 Task: Search one way flight ticket for 2 adults, 4 children and 1 infant on lap in business from Peoria: General Downing-peoria International Airport to Springfield: Abraham Lincoln Capital Airport on 5-2-2023. Choice of flights is Frontier. Number of bags: 2 carry on bags and 7 checked bags. Price is upto 40000. Outbound departure time preference is 12:15.
Action: Mouse moved to (338, 290)
Screenshot: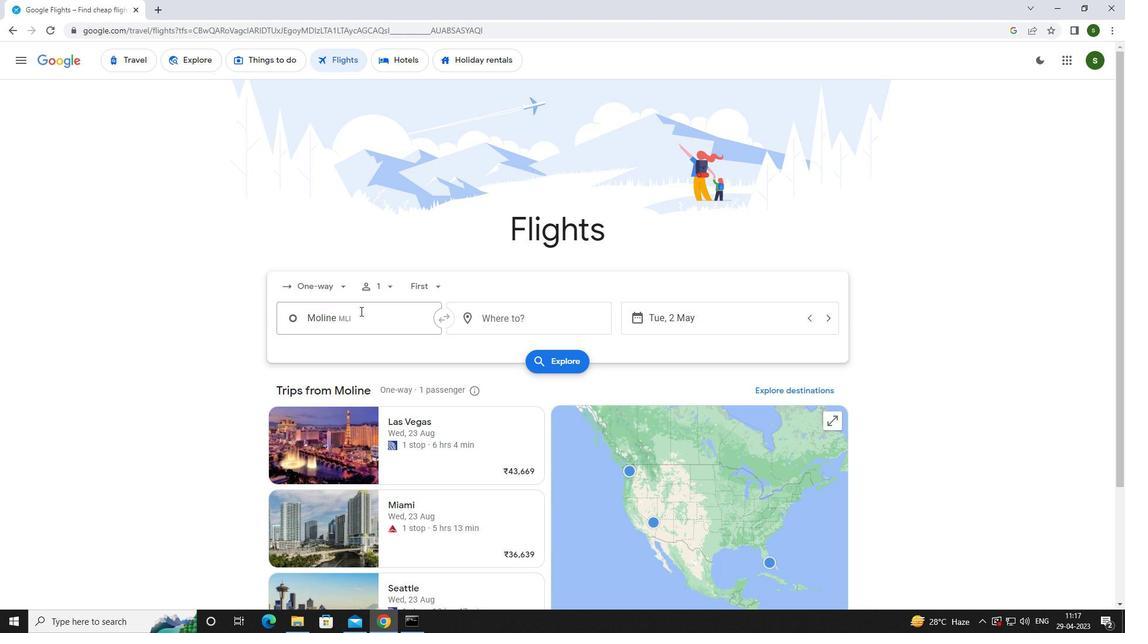 
Action: Mouse pressed left at (338, 290)
Screenshot: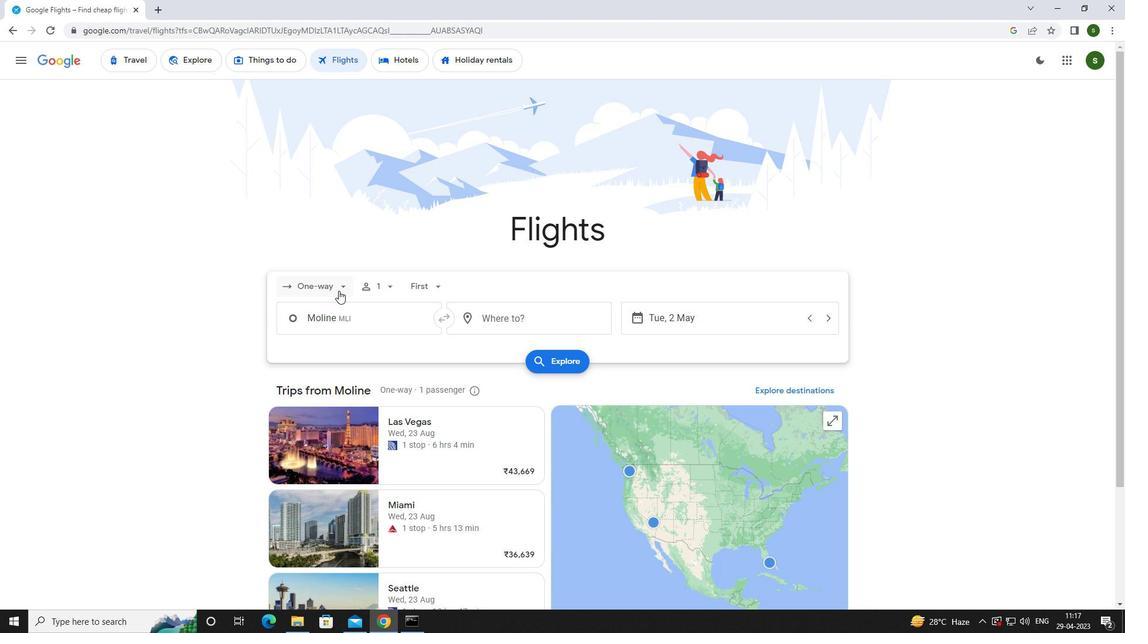 
Action: Mouse moved to (333, 334)
Screenshot: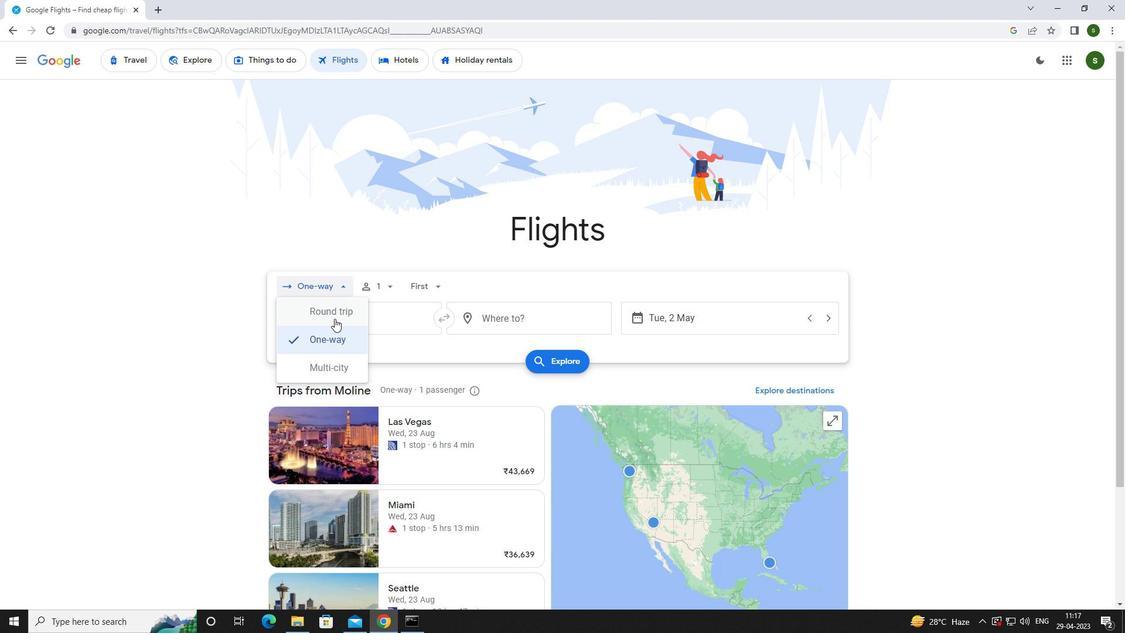
Action: Mouse pressed left at (333, 334)
Screenshot: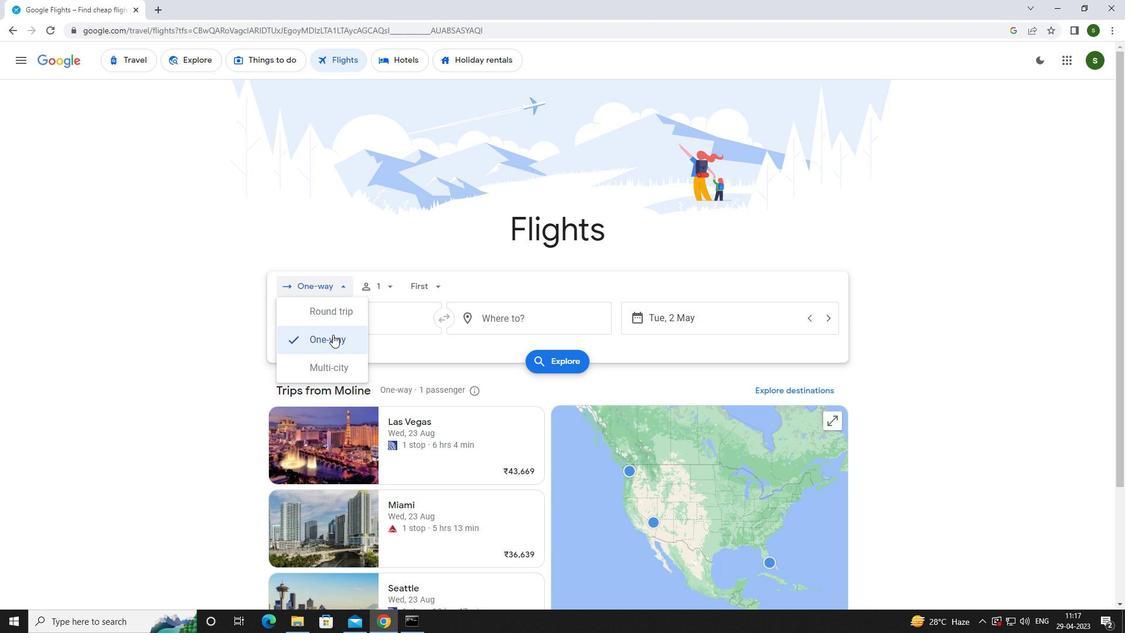 
Action: Mouse moved to (378, 284)
Screenshot: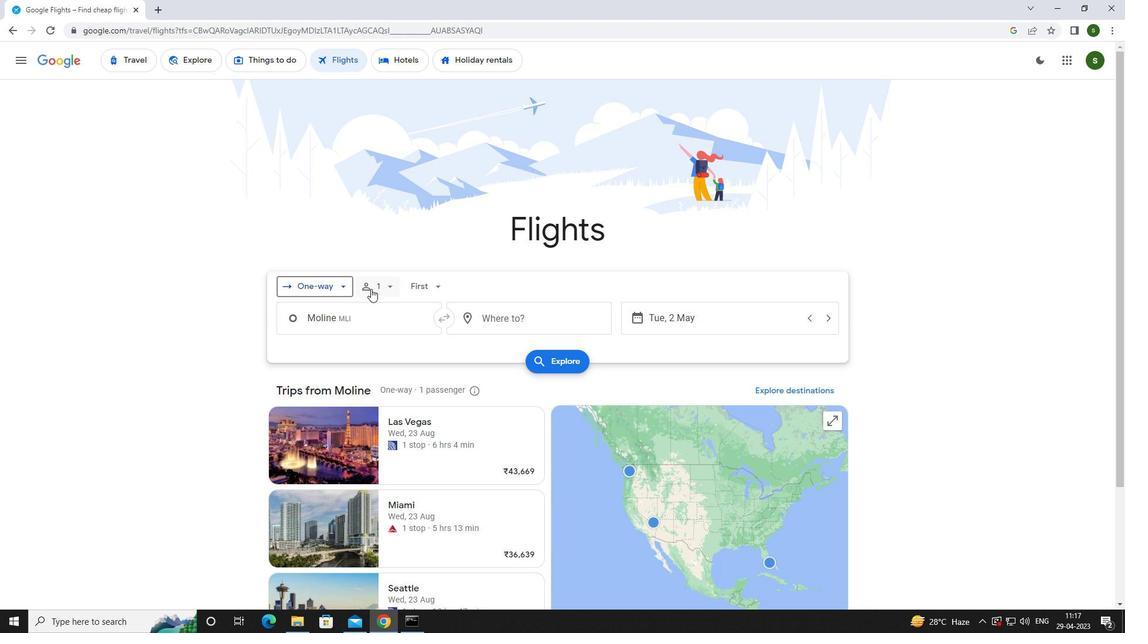 
Action: Mouse pressed left at (378, 284)
Screenshot: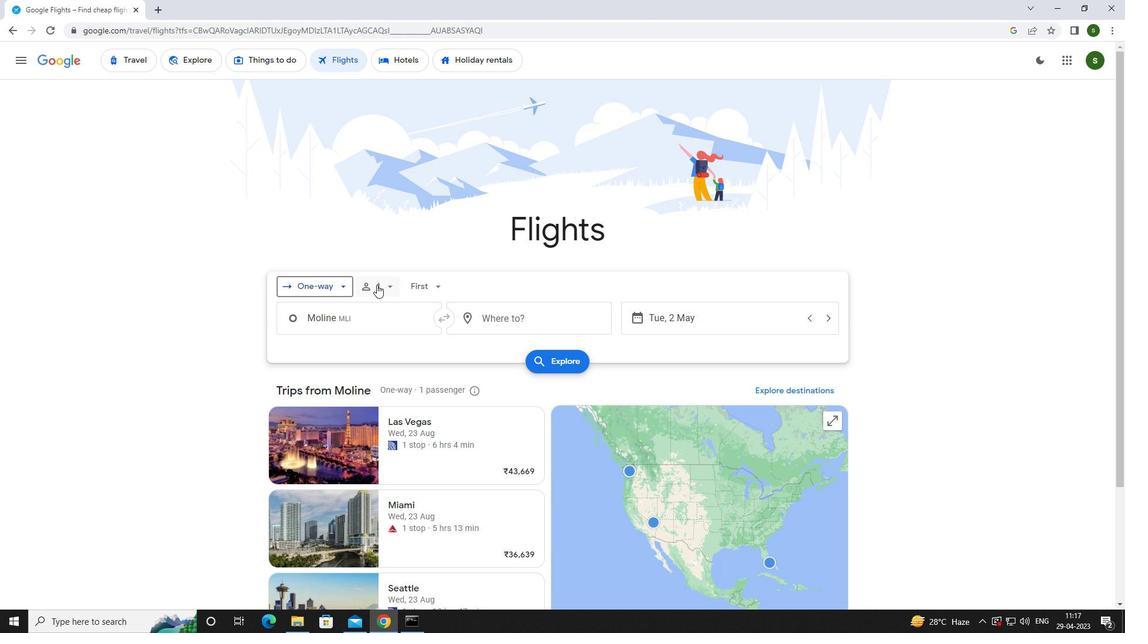
Action: Mouse moved to (480, 313)
Screenshot: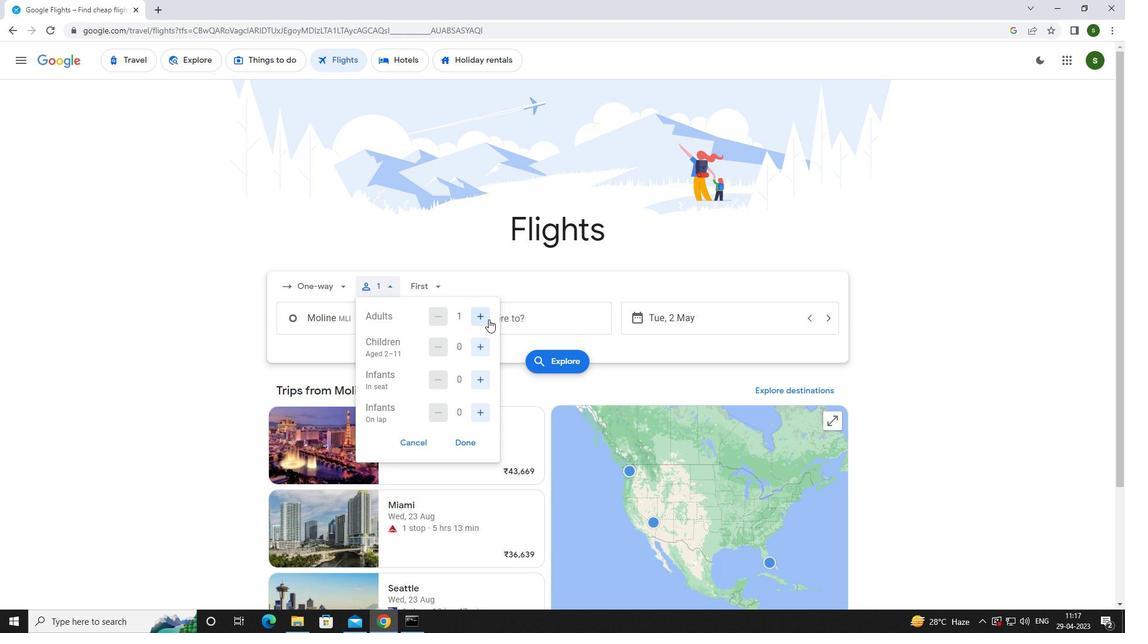 
Action: Mouse pressed left at (480, 313)
Screenshot: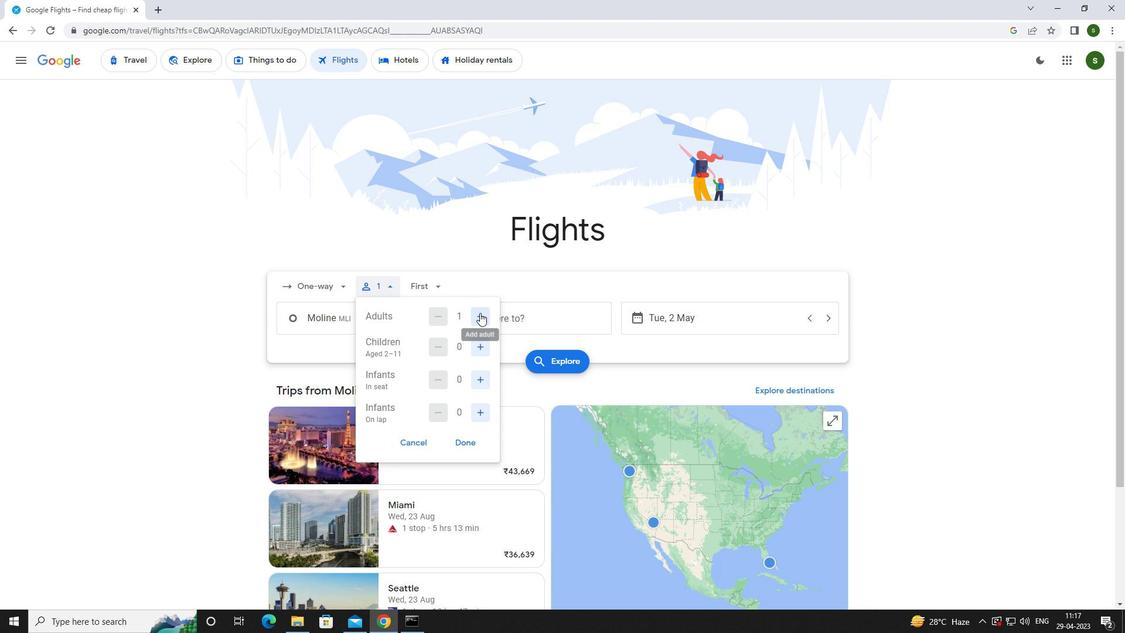 
Action: Mouse moved to (480, 345)
Screenshot: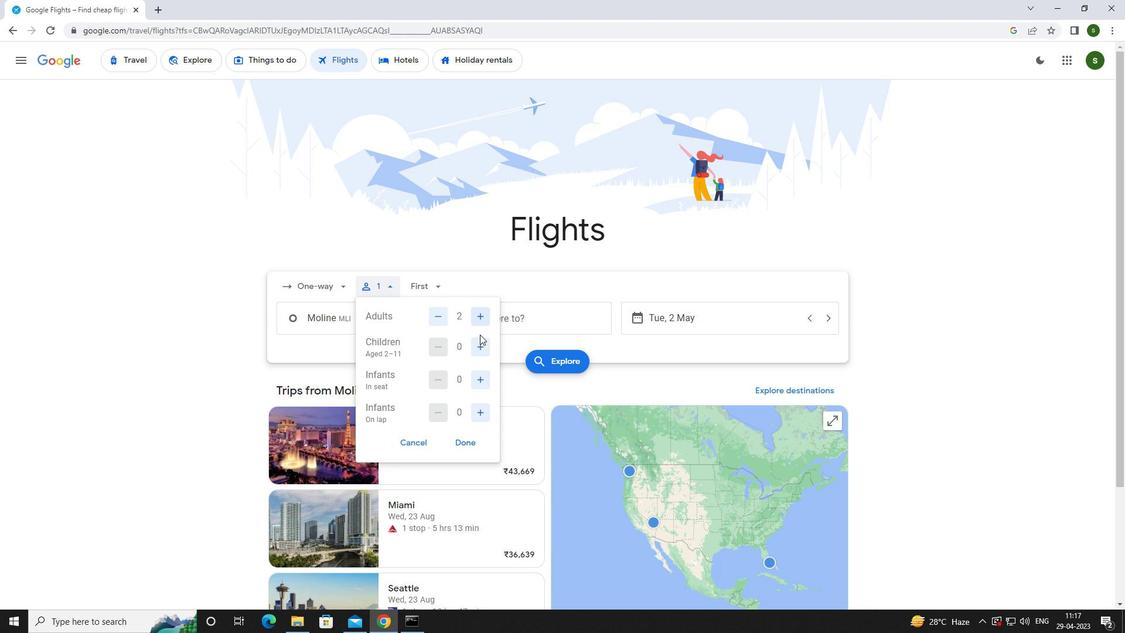 
Action: Mouse pressed left at (480, 345)
Screenshot: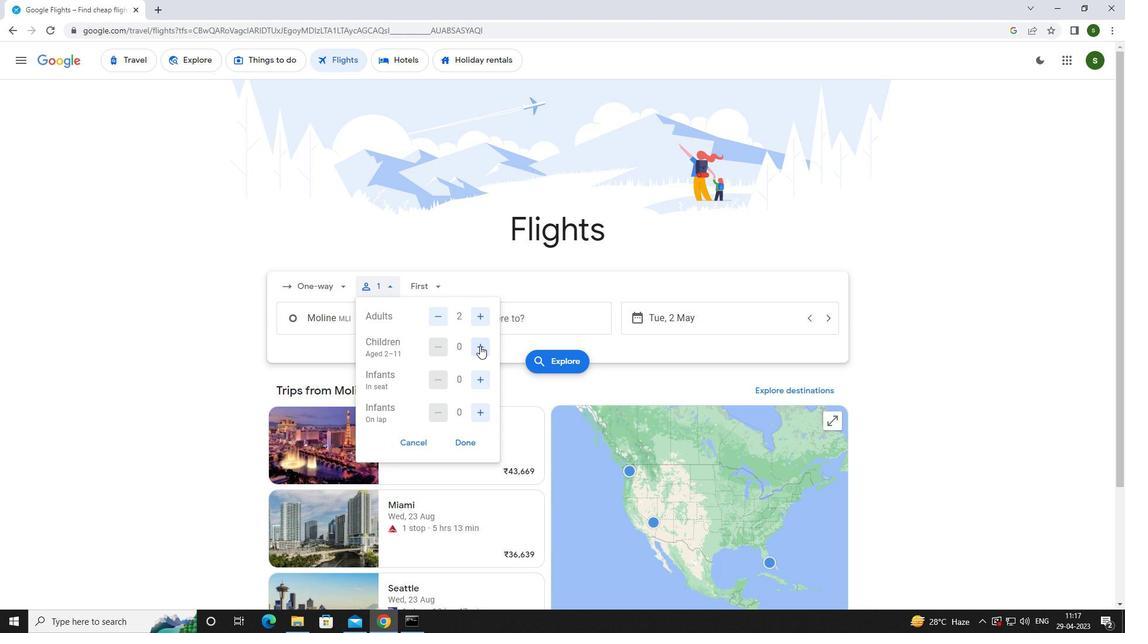 
Action: Mouse pressed left at (480, 345)
Screenshot: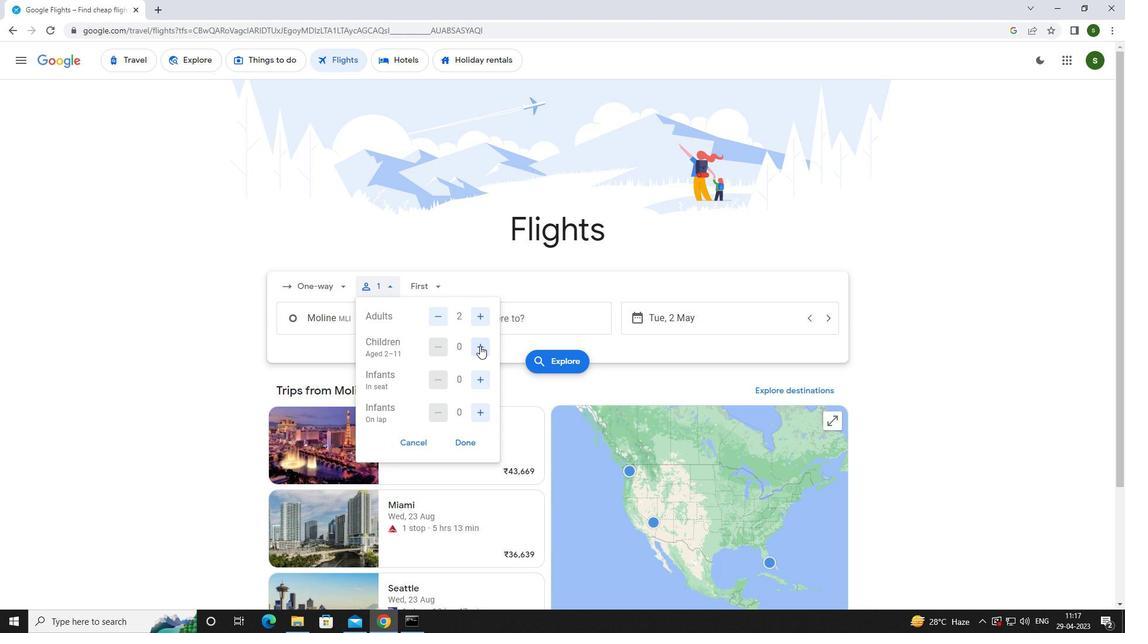 
Action: Mouse pressed left at (480, 345)
Screenshot: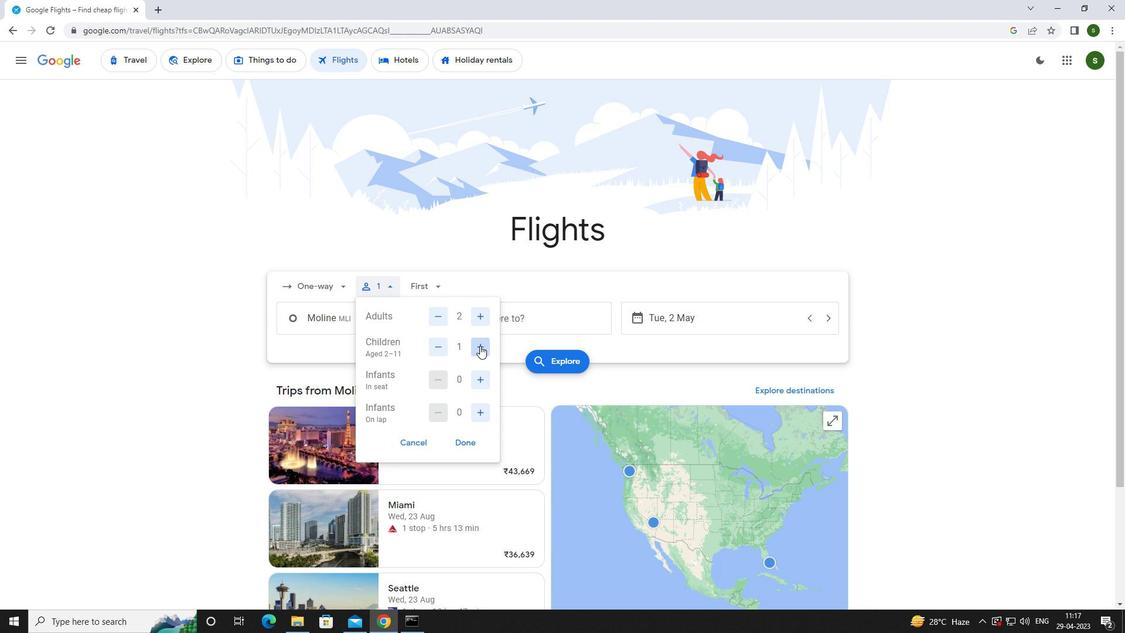
Action: Mouse pressed left at (480, 345)
Screenshot: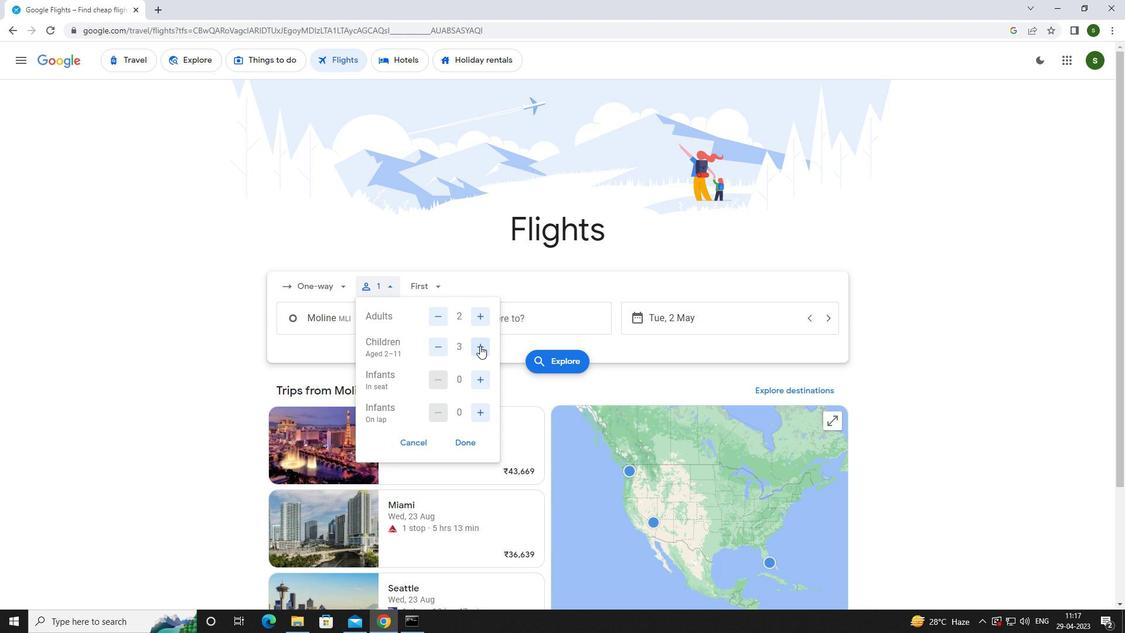 
Action: Mouse moved to (483, 410)
Screenshot: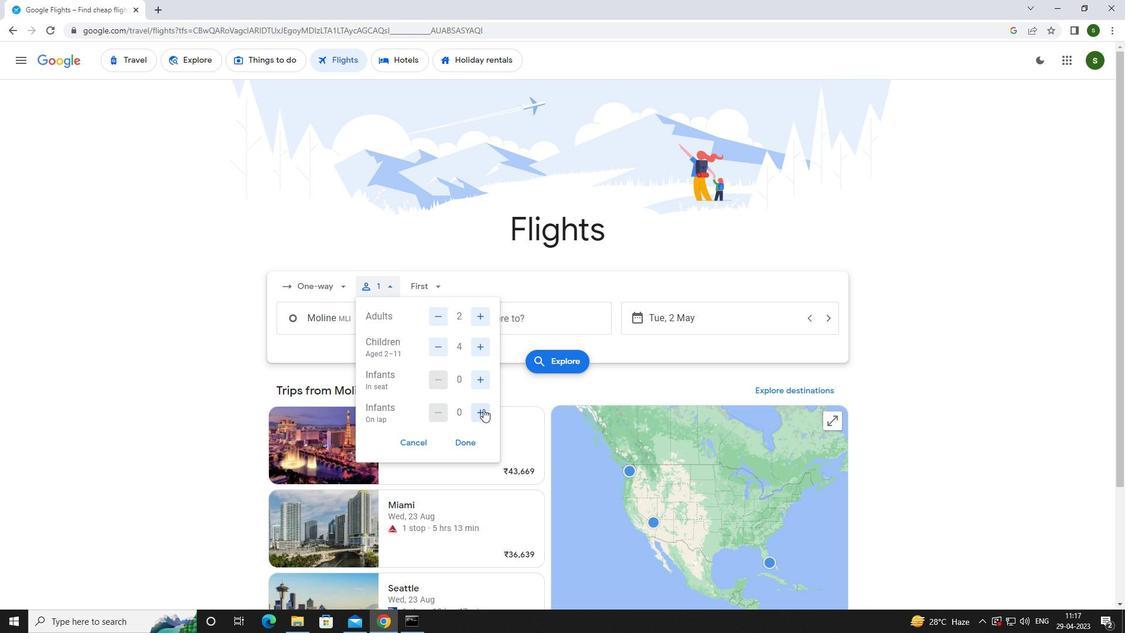 
Action: Mouse pressed left at (483, 410)
Screenshot: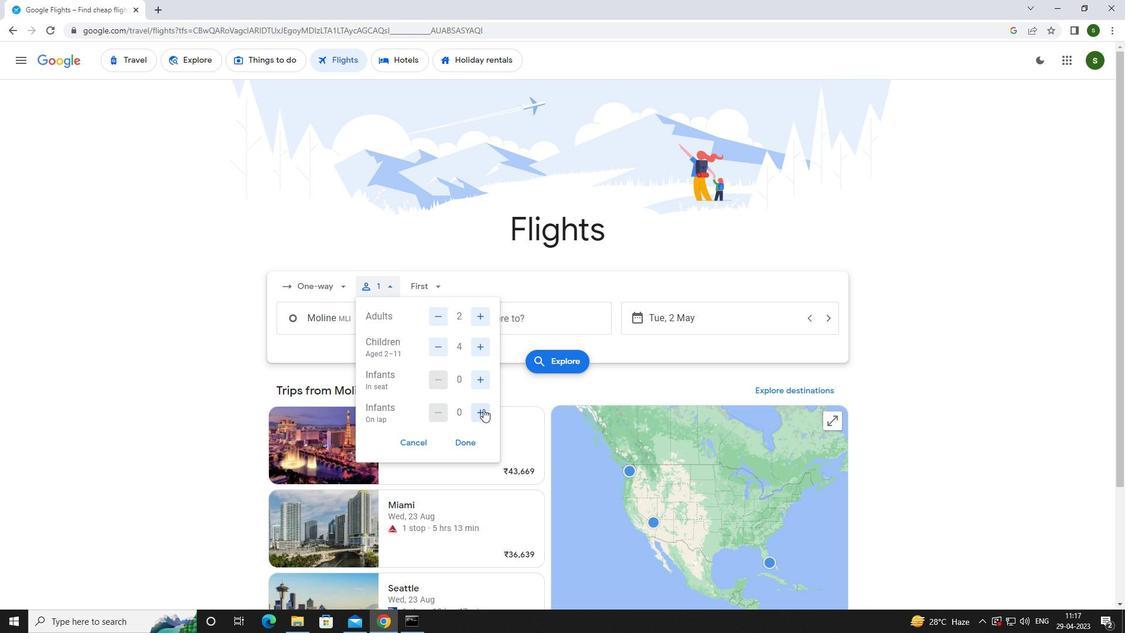 
Action: Mouse moved to (440, 287)
Screenshot: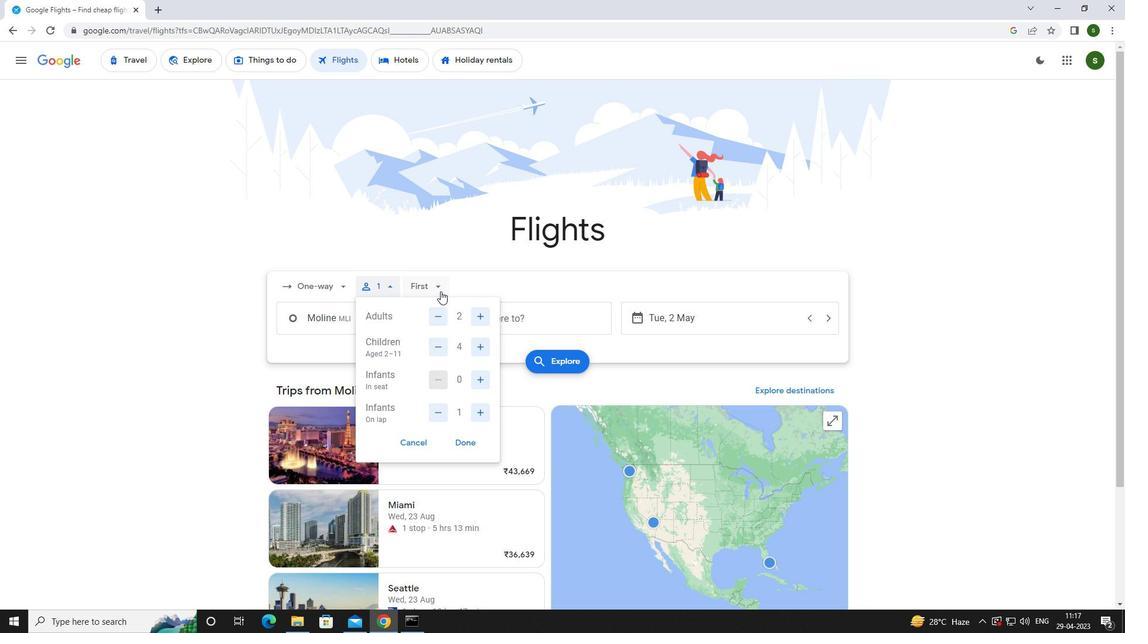 
Action: Mouse pressed left at (440, 287)
Screenshot: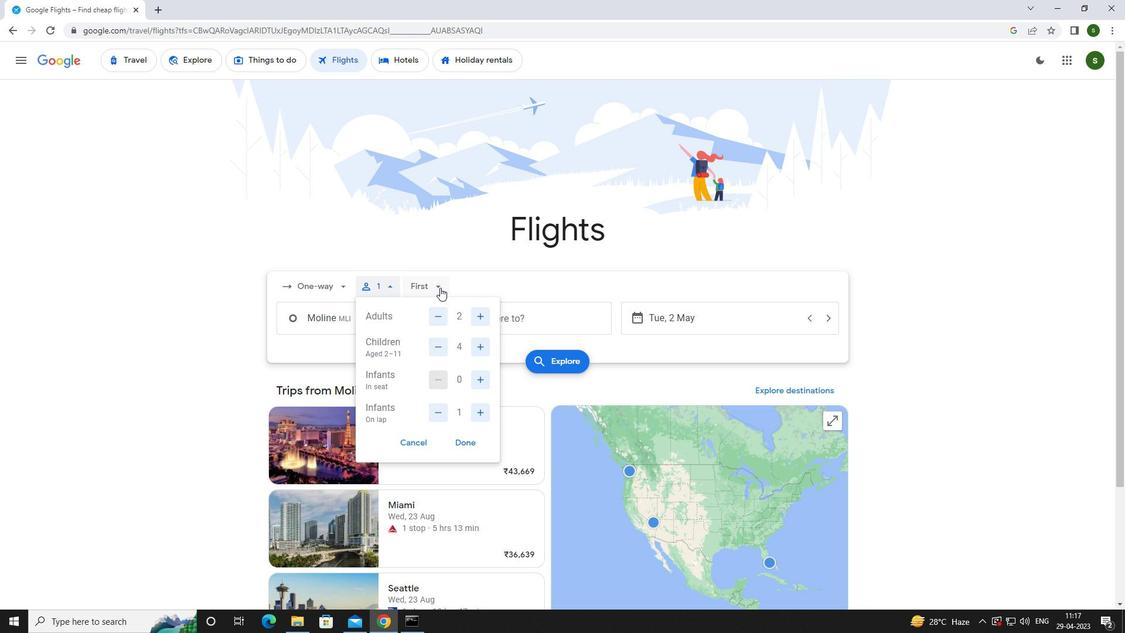 
Action: Mouse moved to (459, 368)
Screenshot: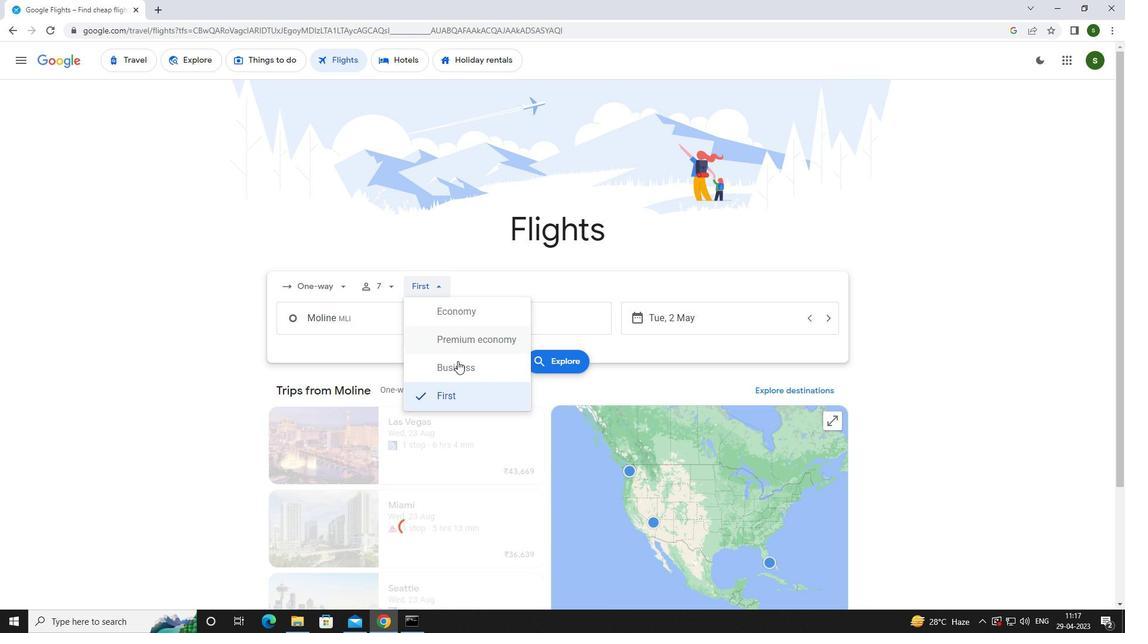 
Action: Mouse pressed left at (459, 368)
Screenshot: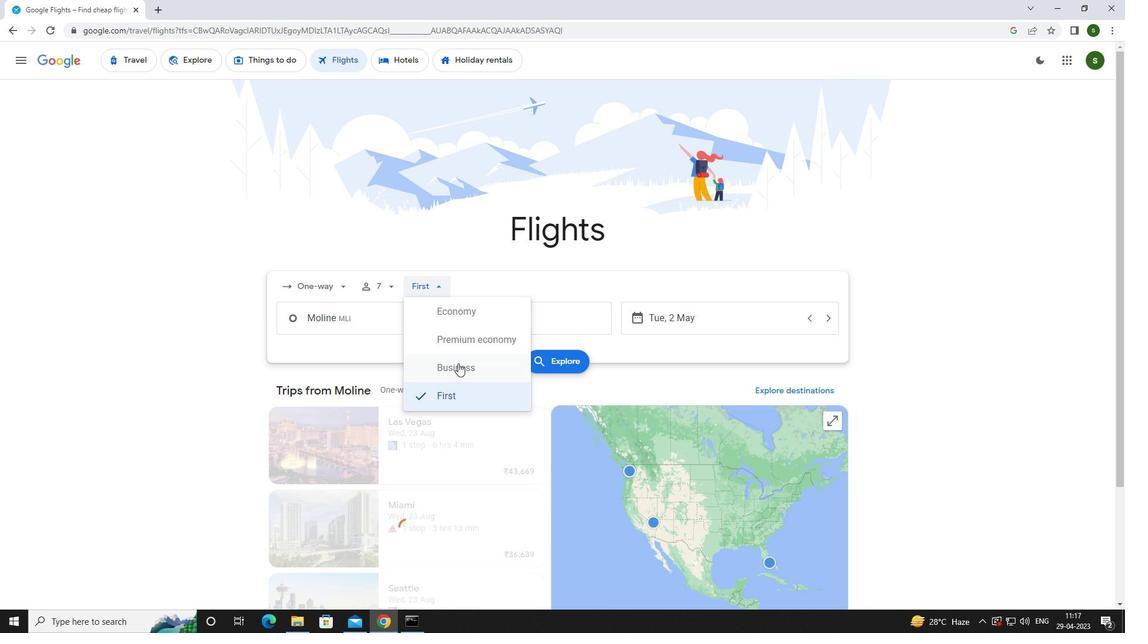
Action: Mouse moved to (394, 317)
Screenshot: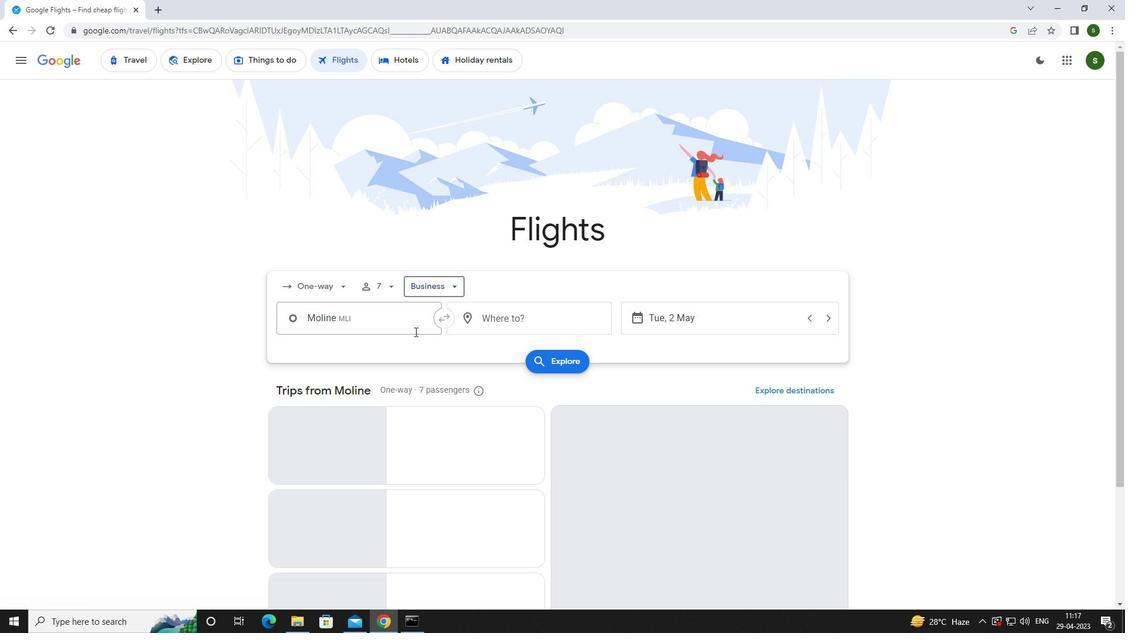 
Action: Mouse pressed left at (394, 317)
Screenshot: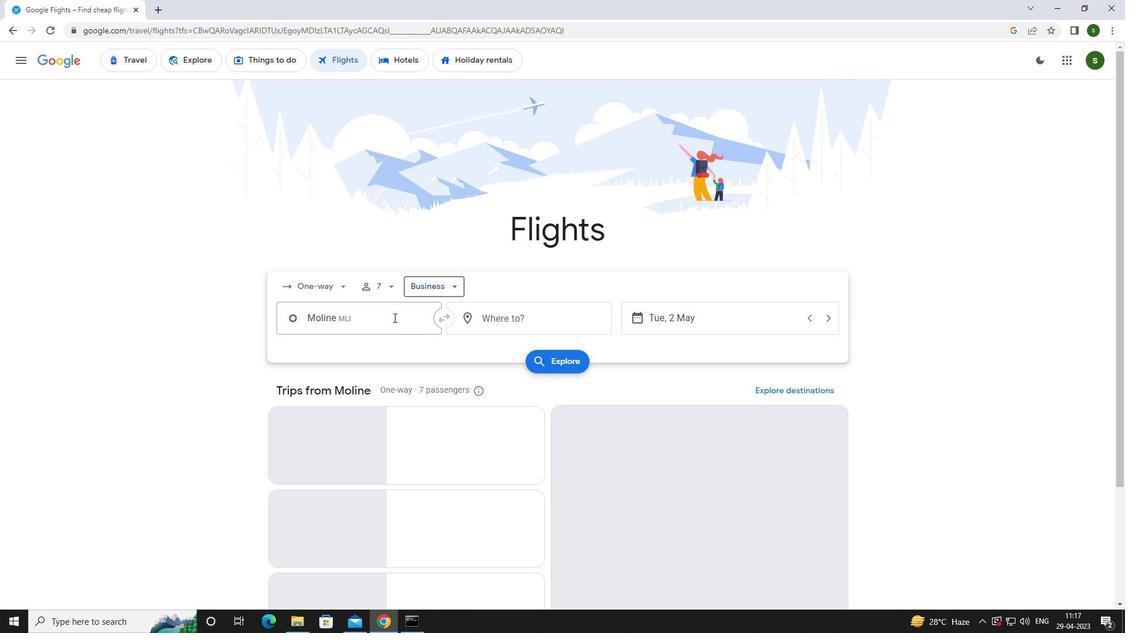 
Action: Mouse moved to (394, 317)
Screenshot: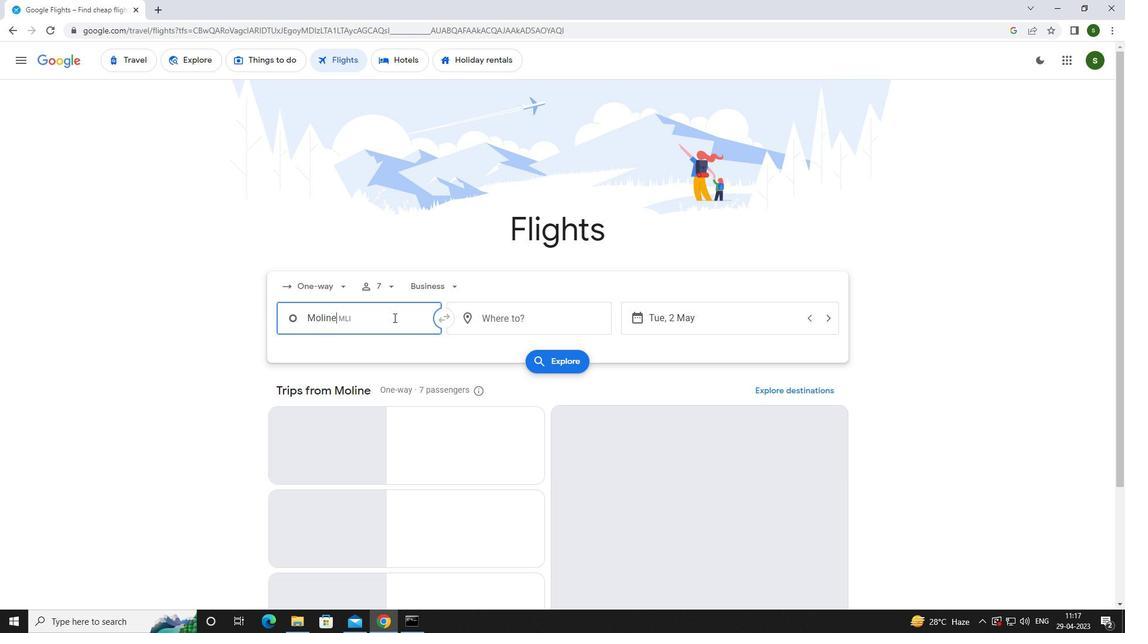 
Action: Key pressed p<Key.caps_lock>eoria
Screenshot: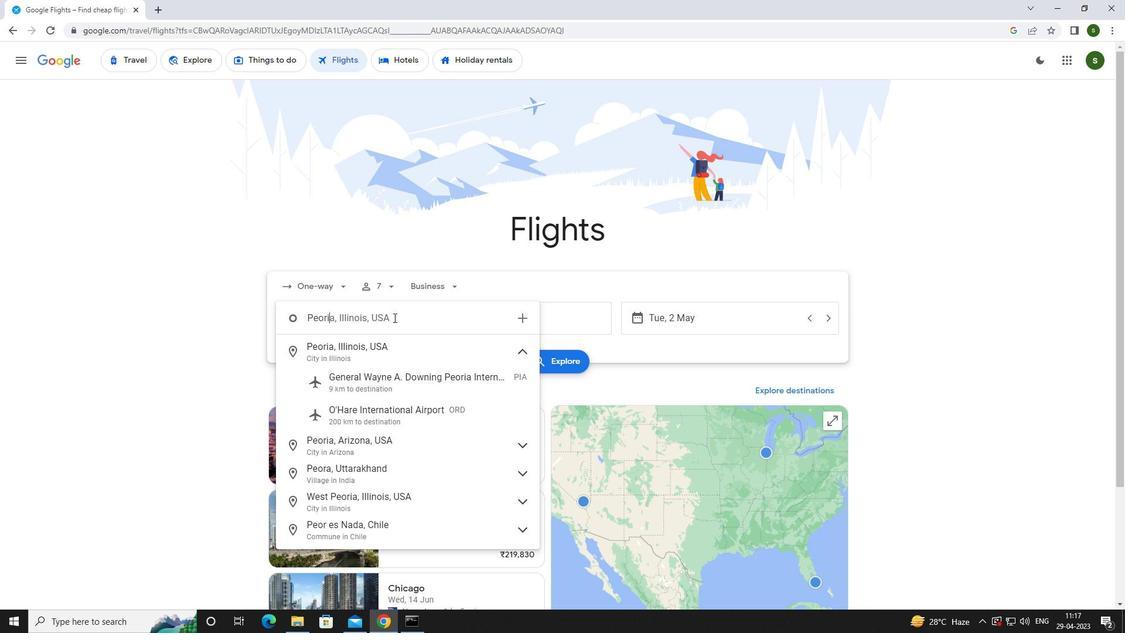 
Action: Mouse moved to (392, 379)
Screenshot: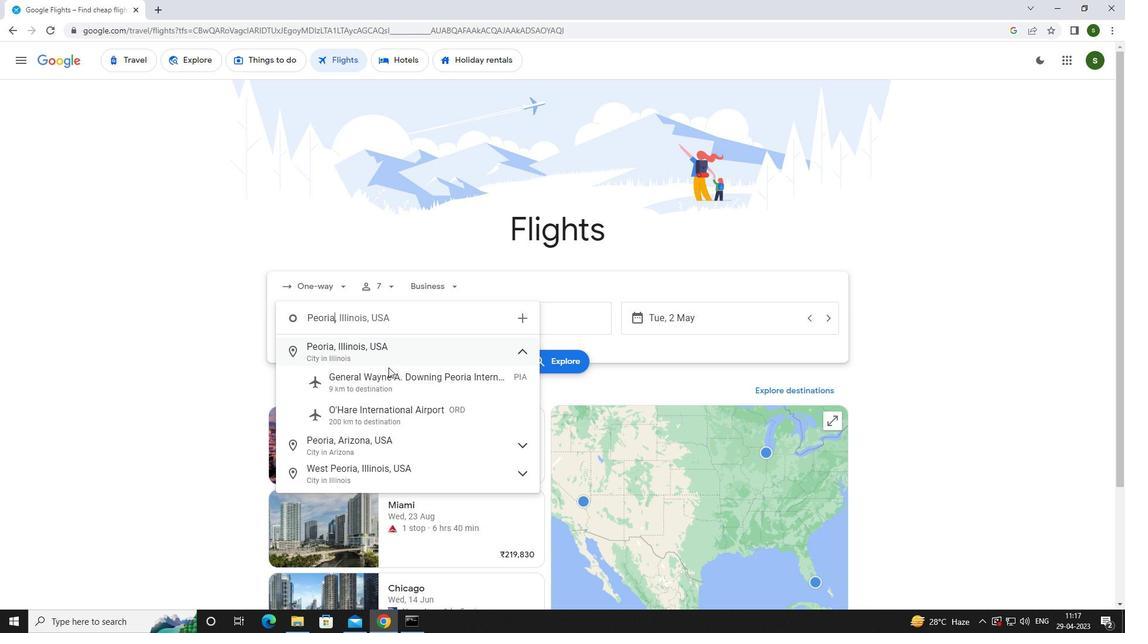 
Action: Mouse pressed left at (392, 379)
Screenshot: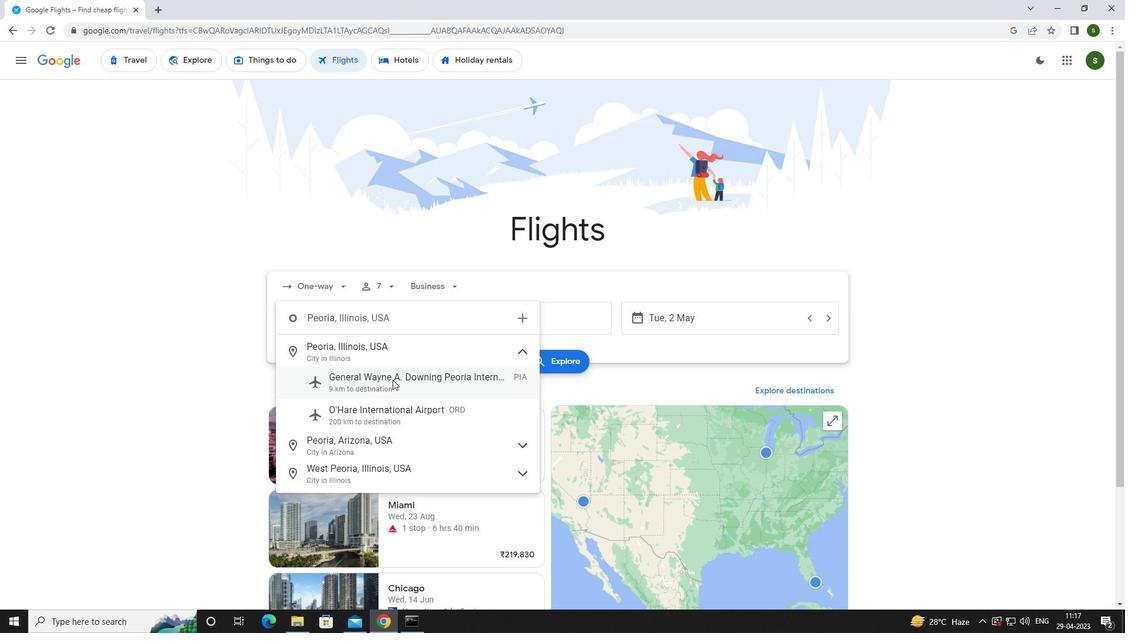 
Action: Mouse moved to (479, 315)
Screenshot: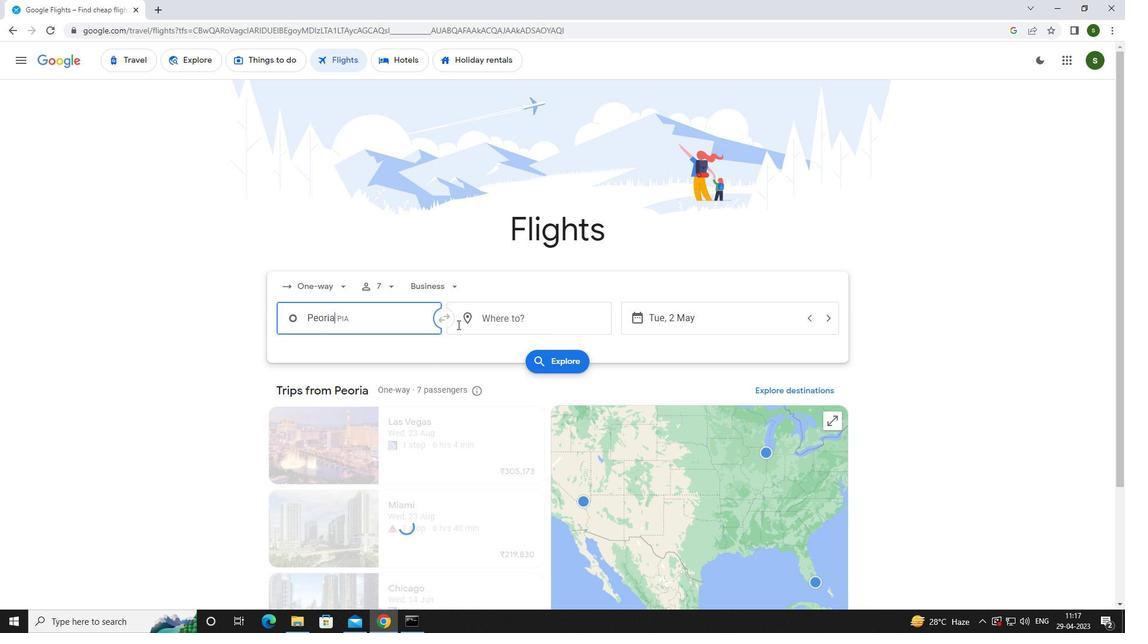 
Action: Mouse pressed left at (479, 315)
Screenshot: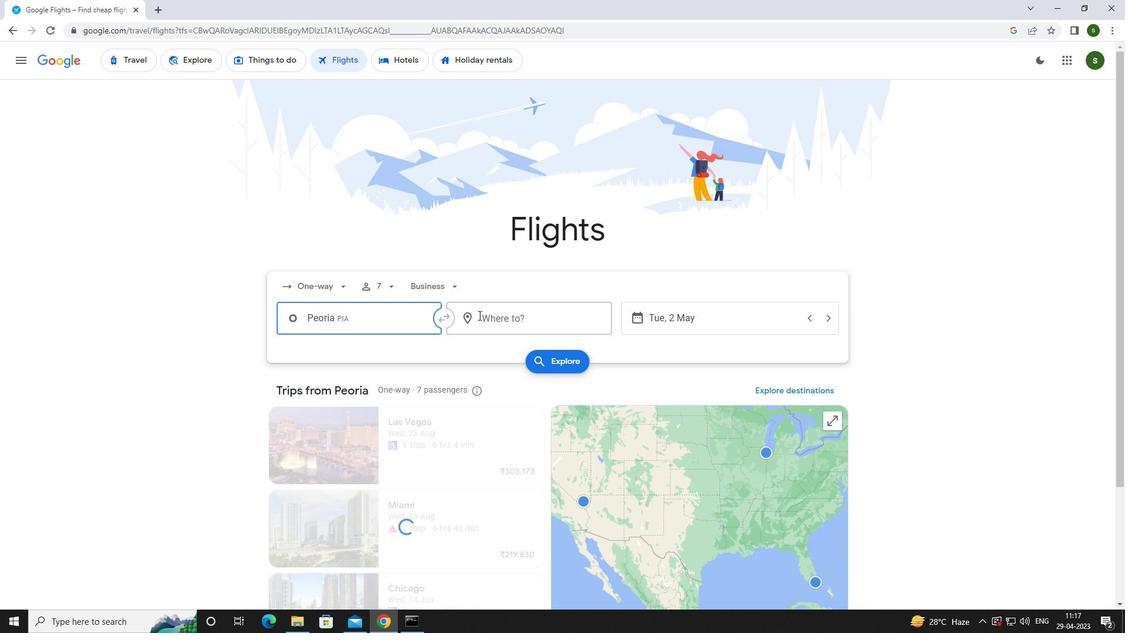 
Action: Key pressed <Key.caps_lock>s<Key.caps_lock>pringfiels
Screenshot: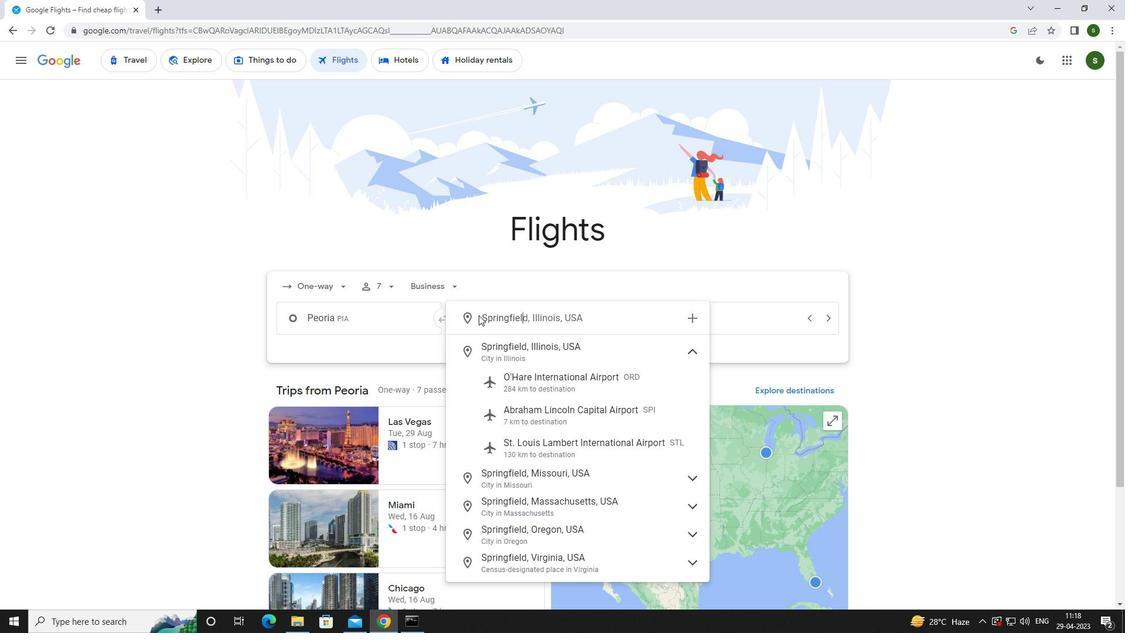 
Action: Mouse moved to (596, 405)
Screenshot: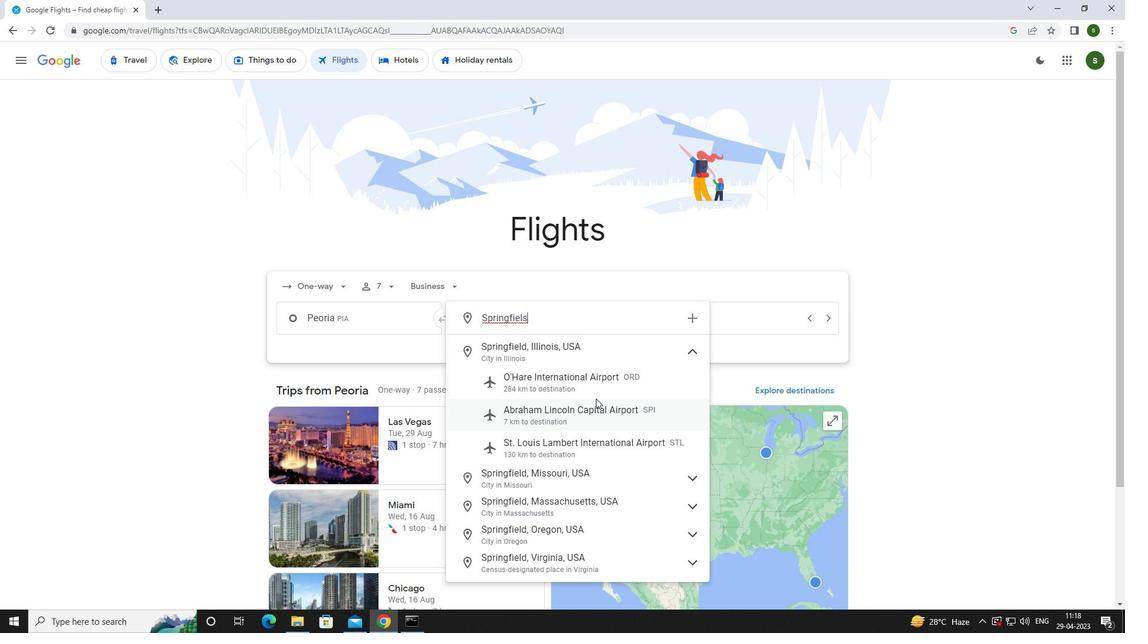 
Action: Mouse pressed left at (596, 405)
Screenshot: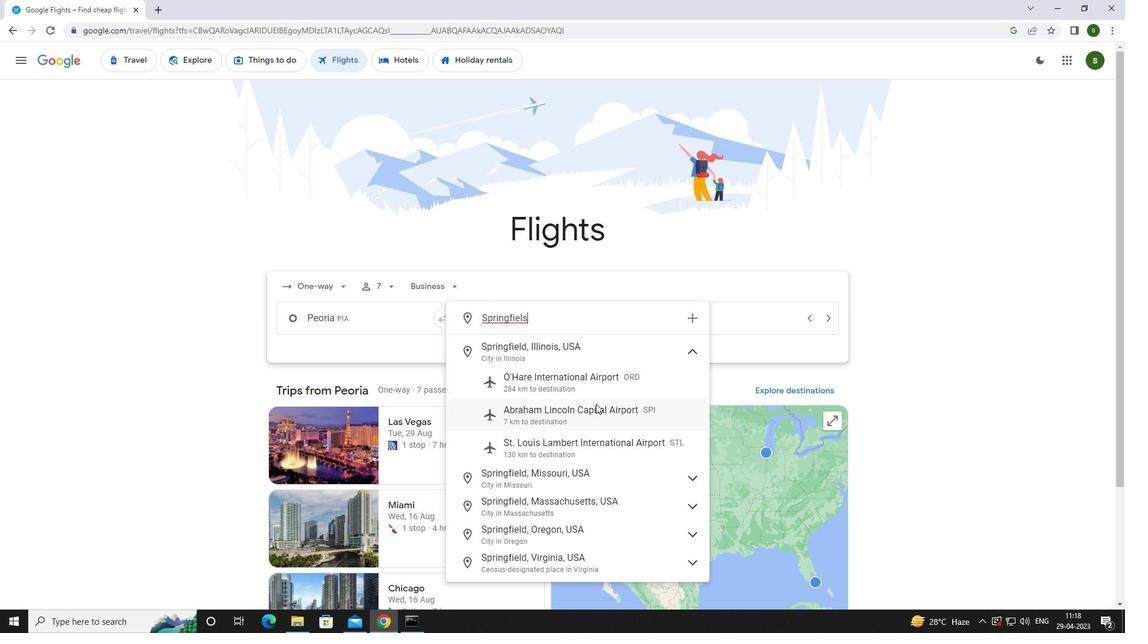 
Action: Mouse moved to (701, 321)
Screenshot: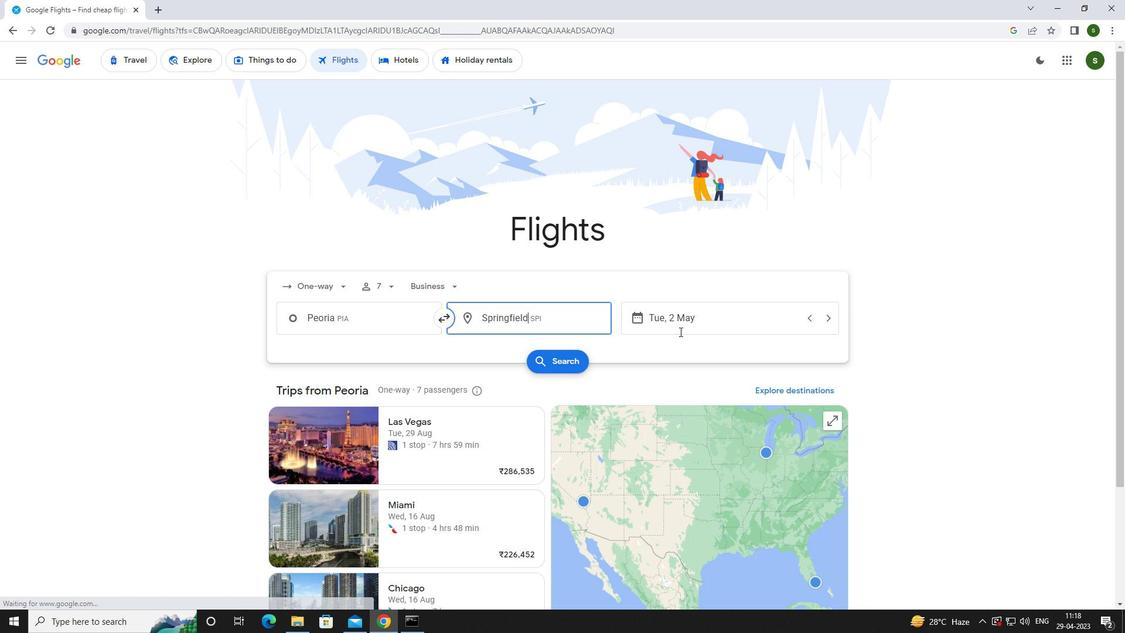 
Action: Mouse pressed left at (701, 321)
Screenshot: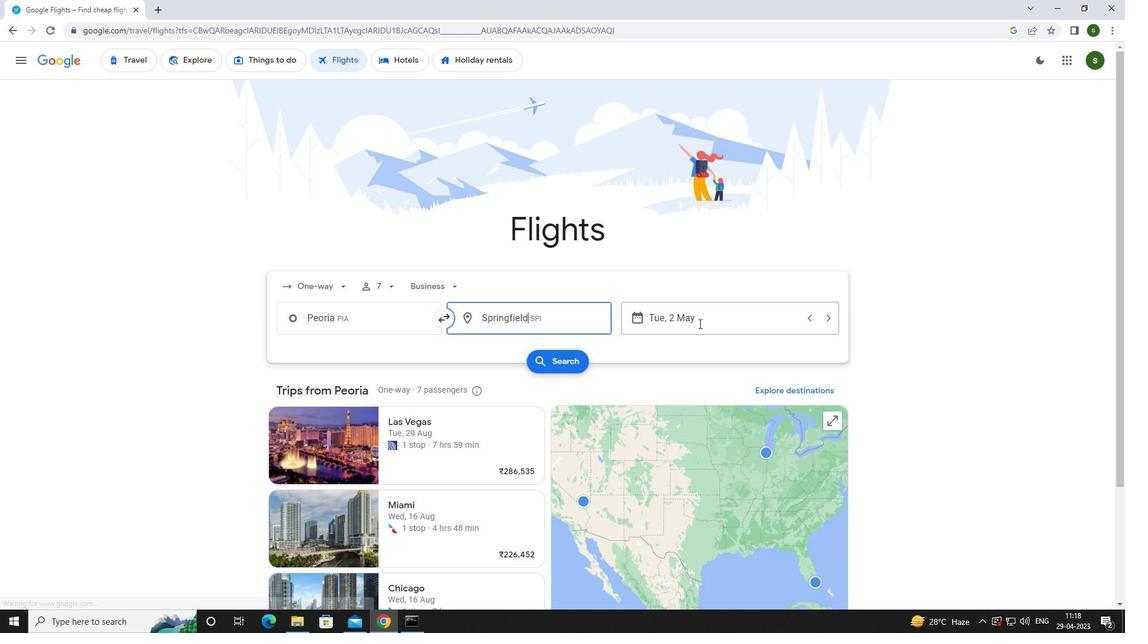 
Action: Mouse moved to (697, 399)
Screenshot: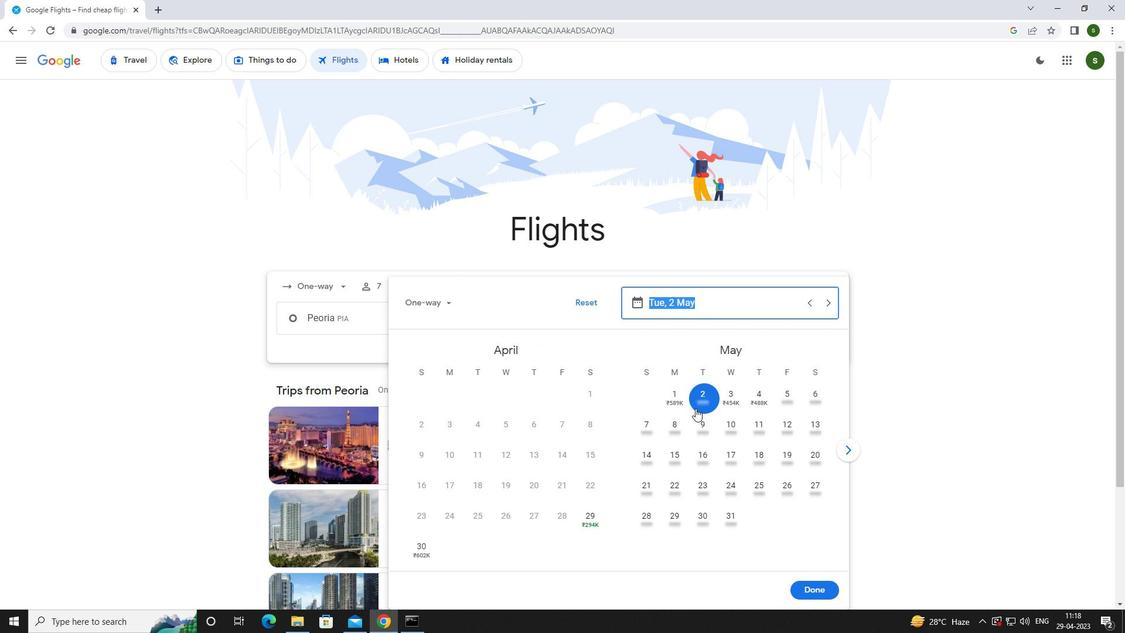 
Action: Mouse pressed left at (697, 399)
Screenshot: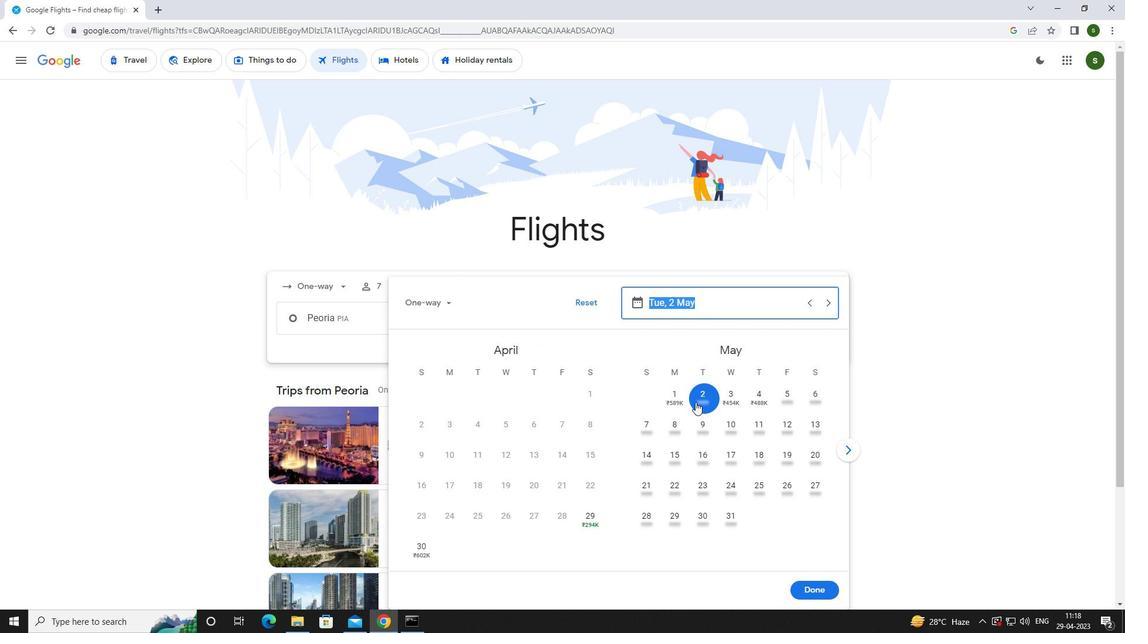 
Action: Mouse moved to (815, 589)
Screenshot: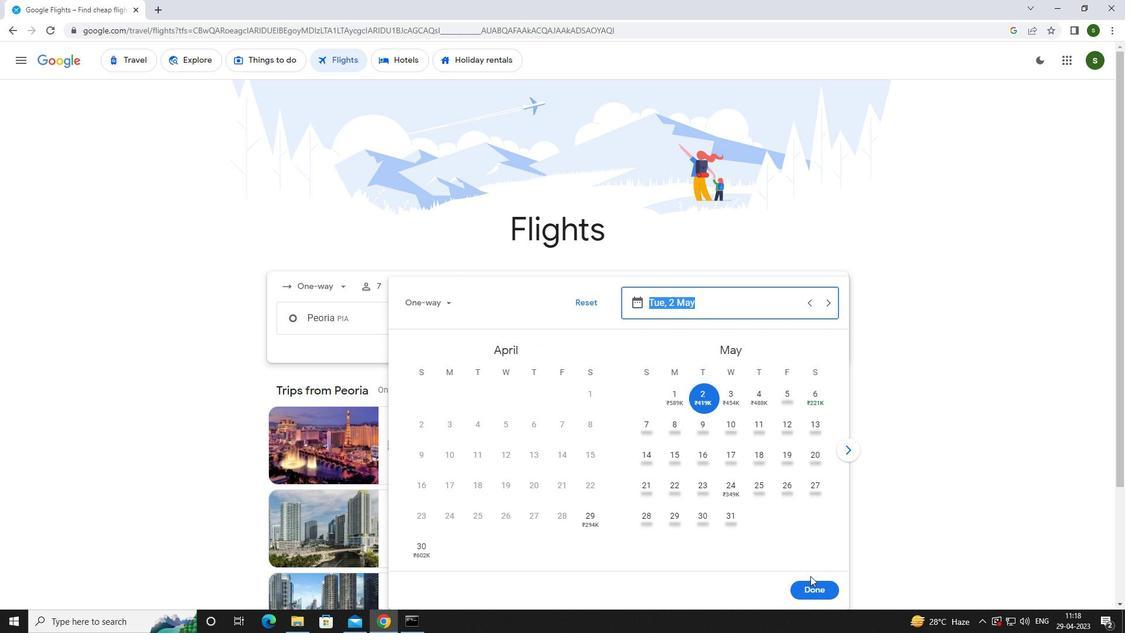 
Action: Mouse pressed left at (815, 589)
Screenshot: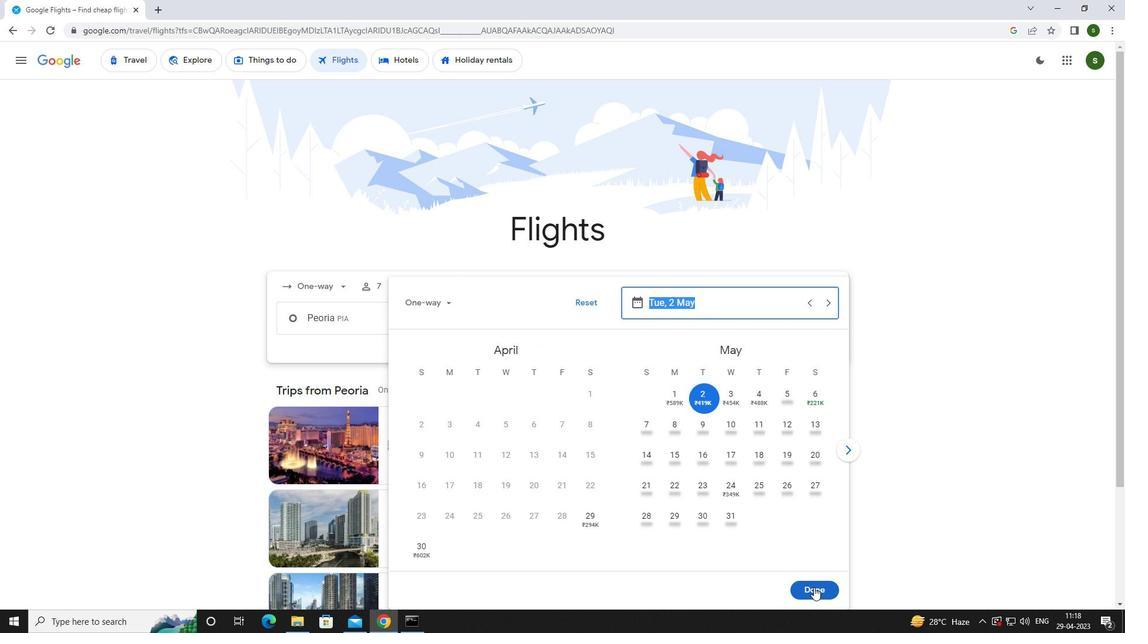 
Action: Mouse moved to (572, 370)
Screenshot: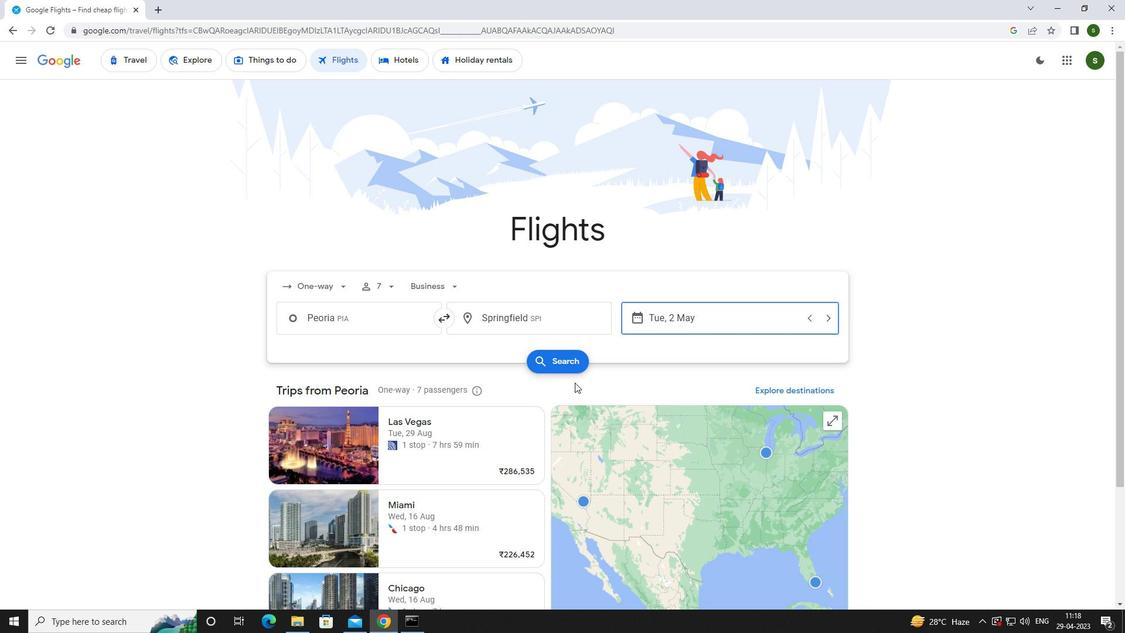 
Action: Mouse pressed left at (572, 370)
Screenshot: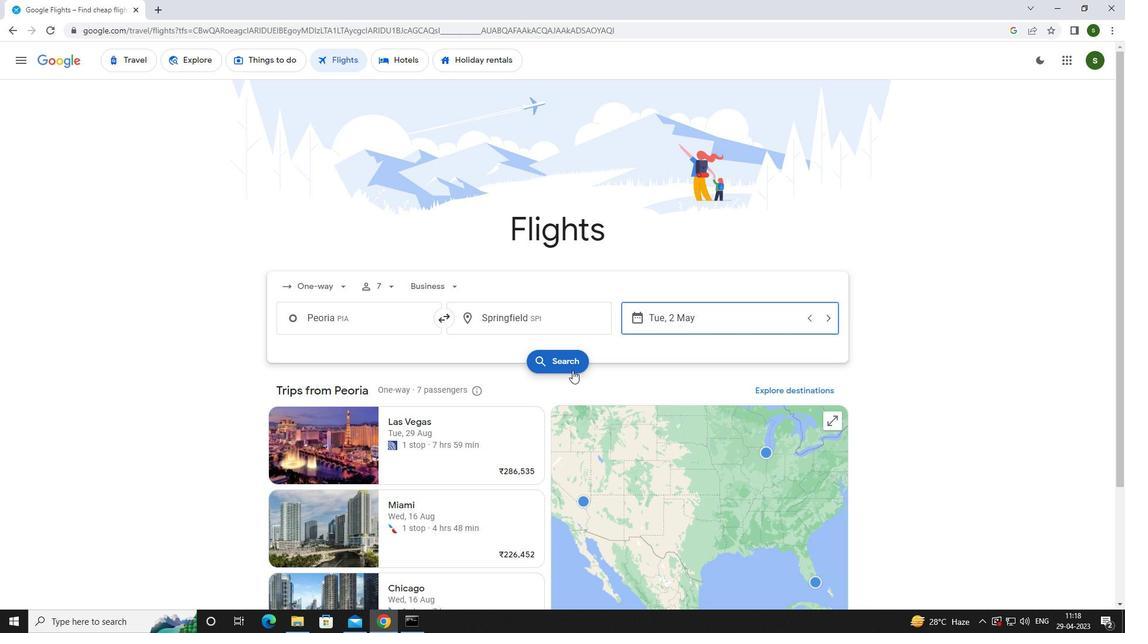 
Action: Mouse moved to (275, 165)
Screenshot: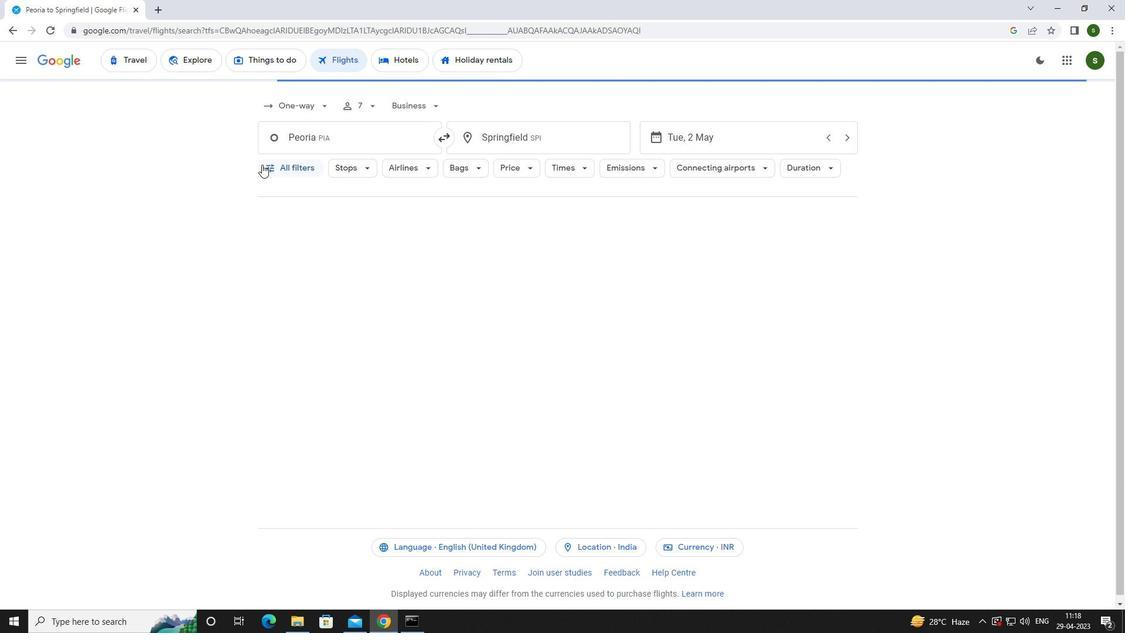 
Action: Mouse pressed left at (275, 165)
Screenshot: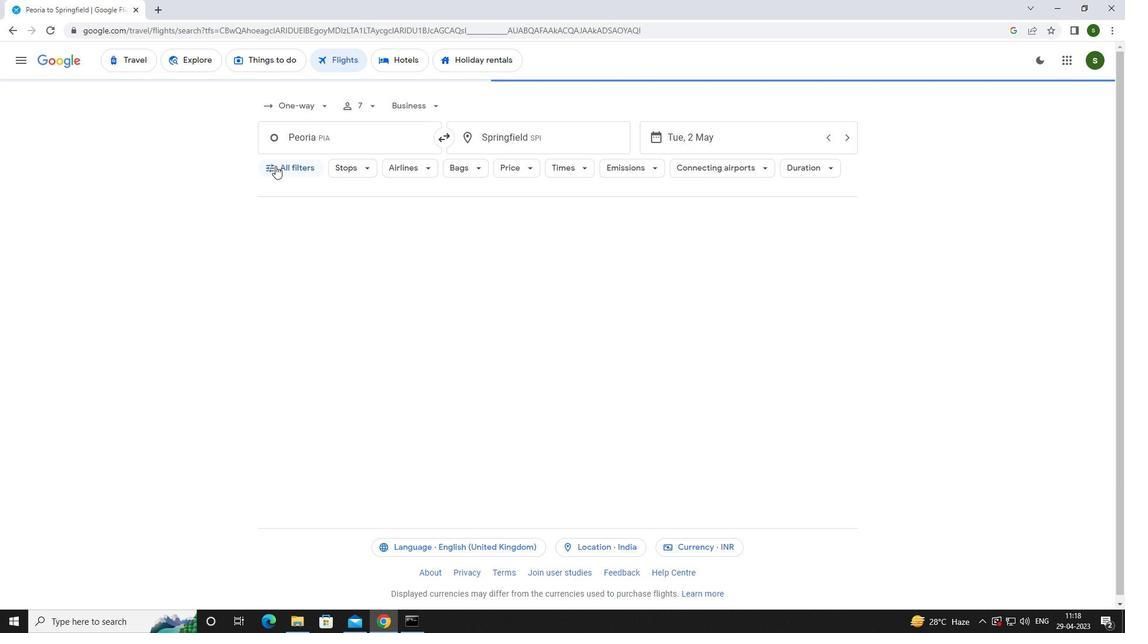 
Action: Mouse moved to (440, 422)
Screenshot: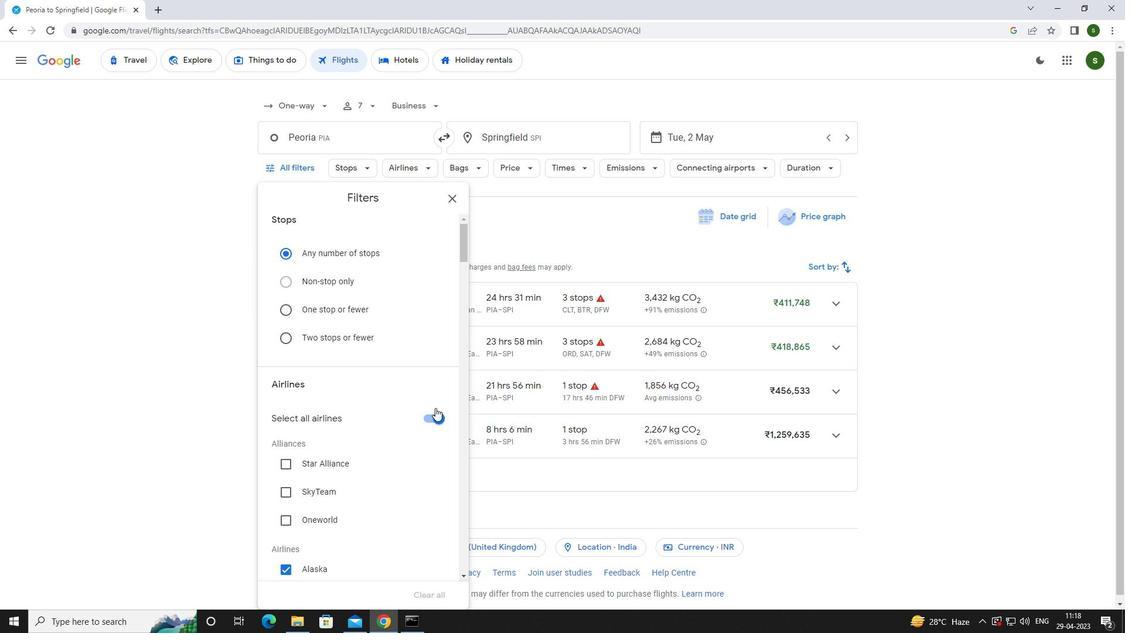 
Action: Mouse pressed left at (440, 422)
Screenshot: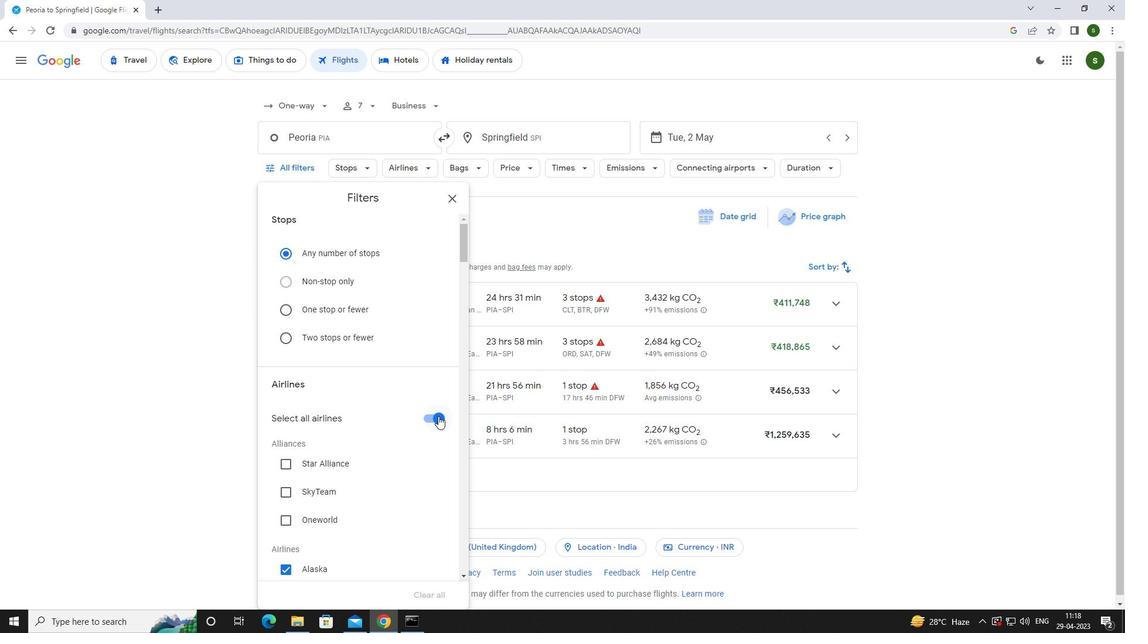 
Action: Mouse moved to (343, 362)
Screenshot: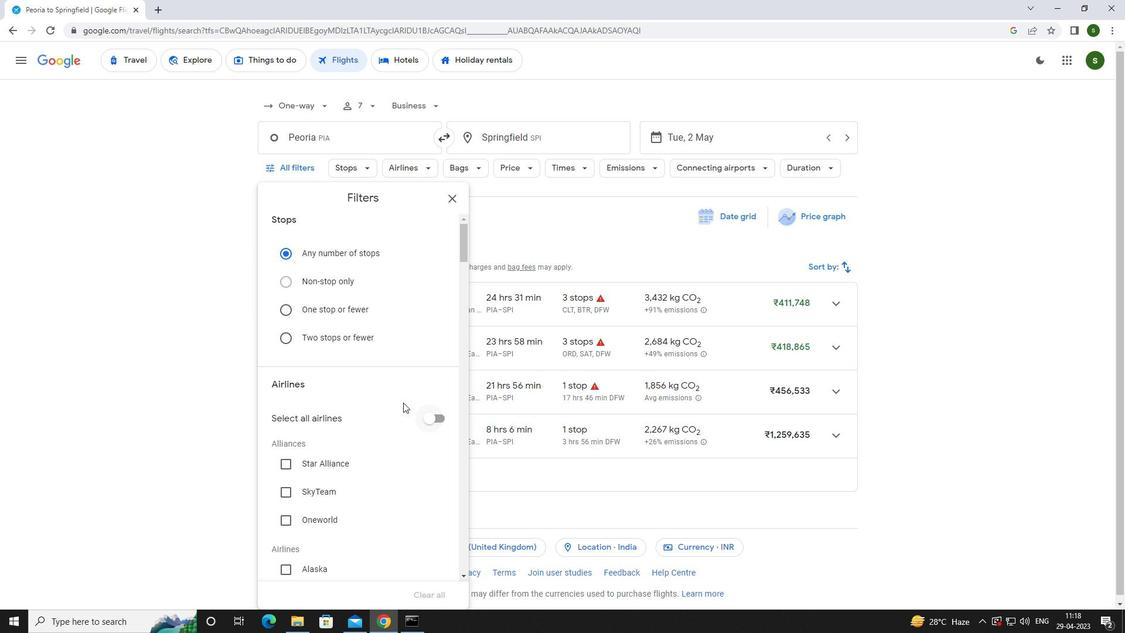 
Action: Mouse scrolled (343, 362) with delta (0, 0)
Screenshot: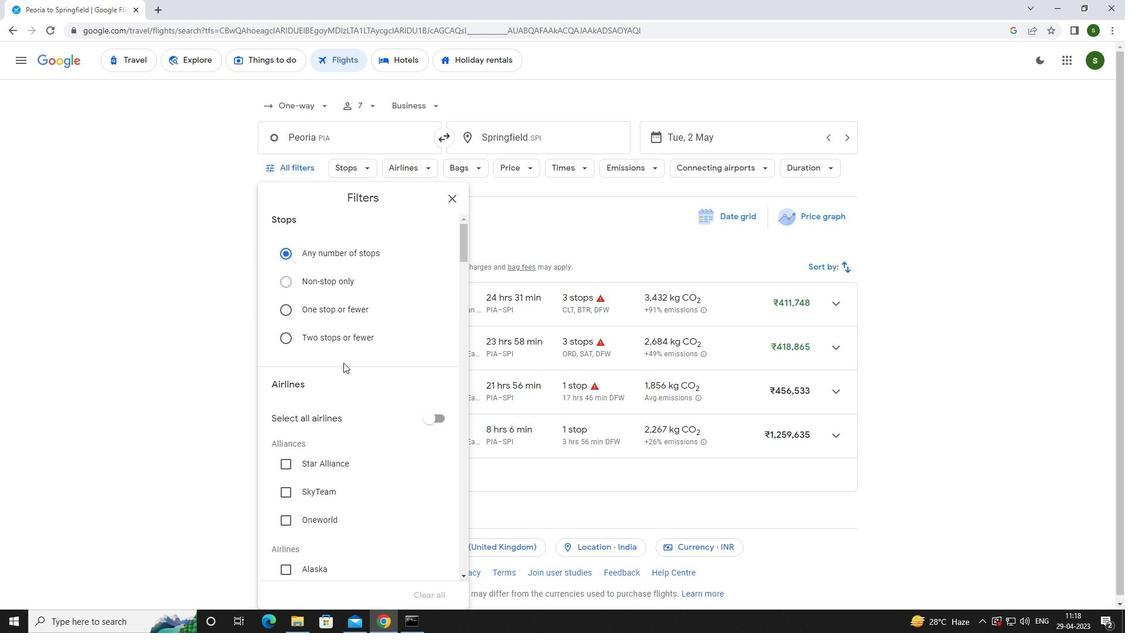 
Action: Mouse scrolled (343, 362) with delta (0, 0)
Screenshot: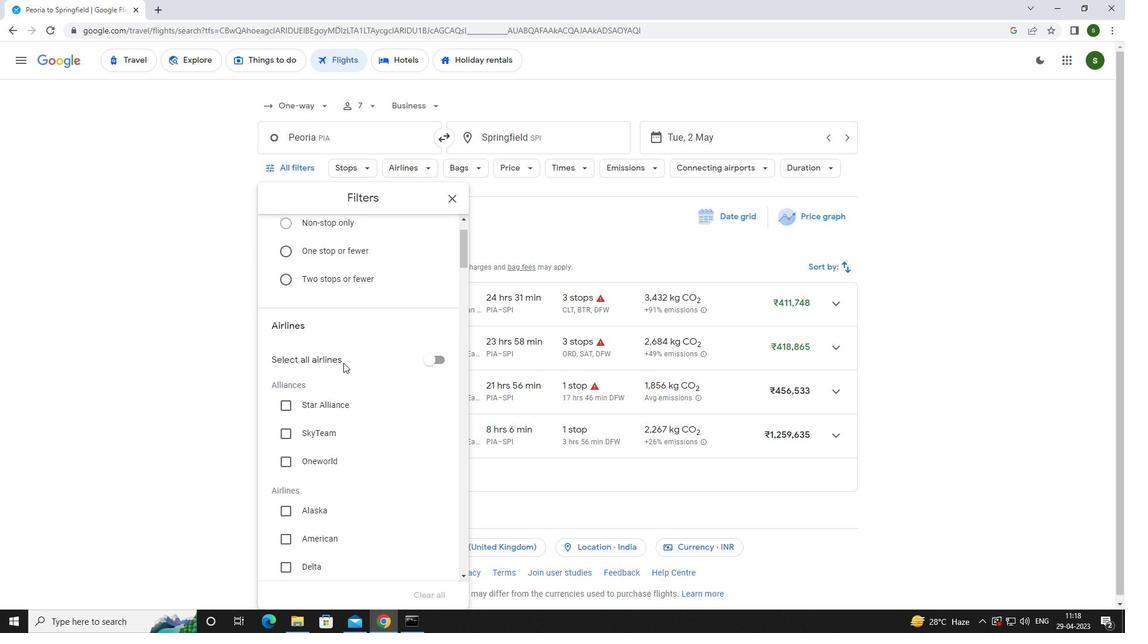 
Action: Mouse scrolled (343, 362) with delta (0, 0)
Screenshot: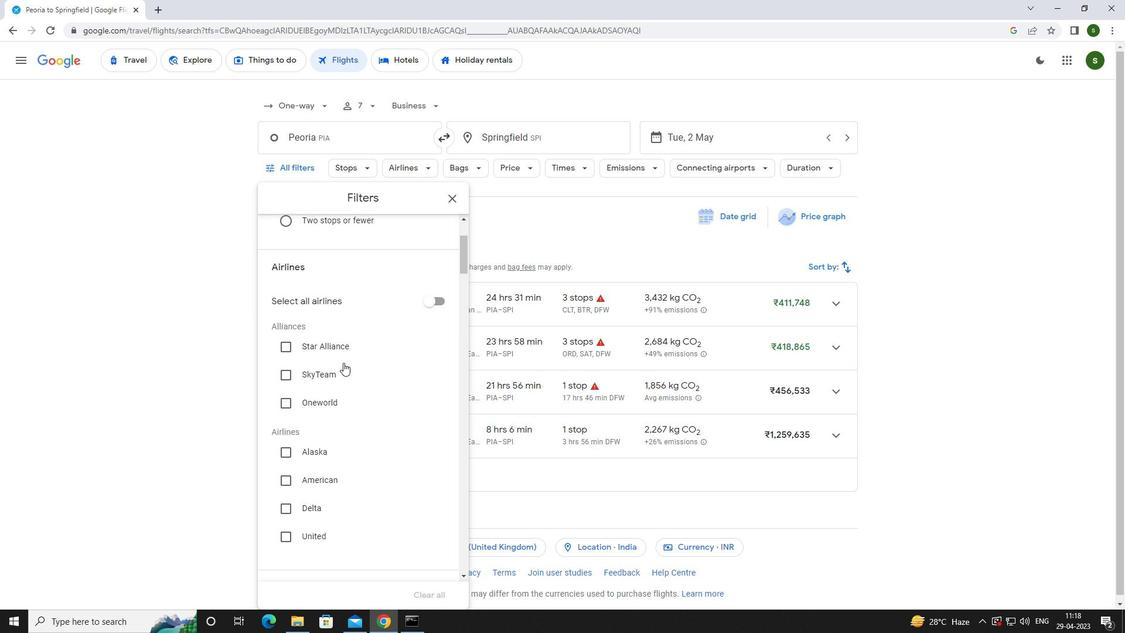 
Action: Mouse scrolled (343, 362) with delta (0, 0)
Screenshot: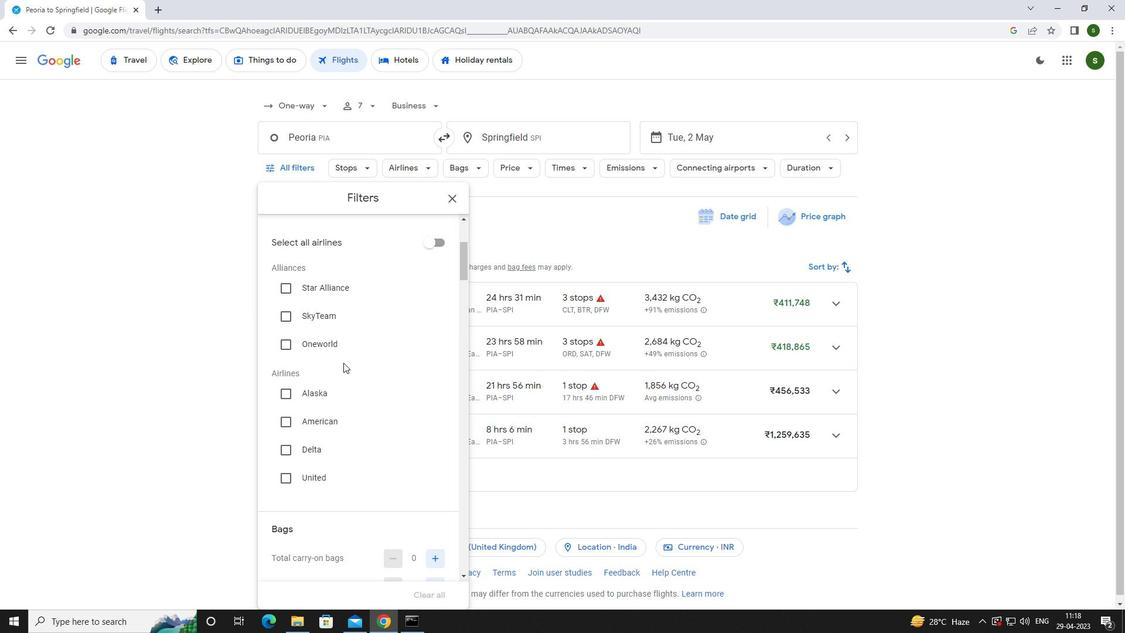 
Action: Mouse scrolled (343, 362) with delta (0, 0)
Screenshot: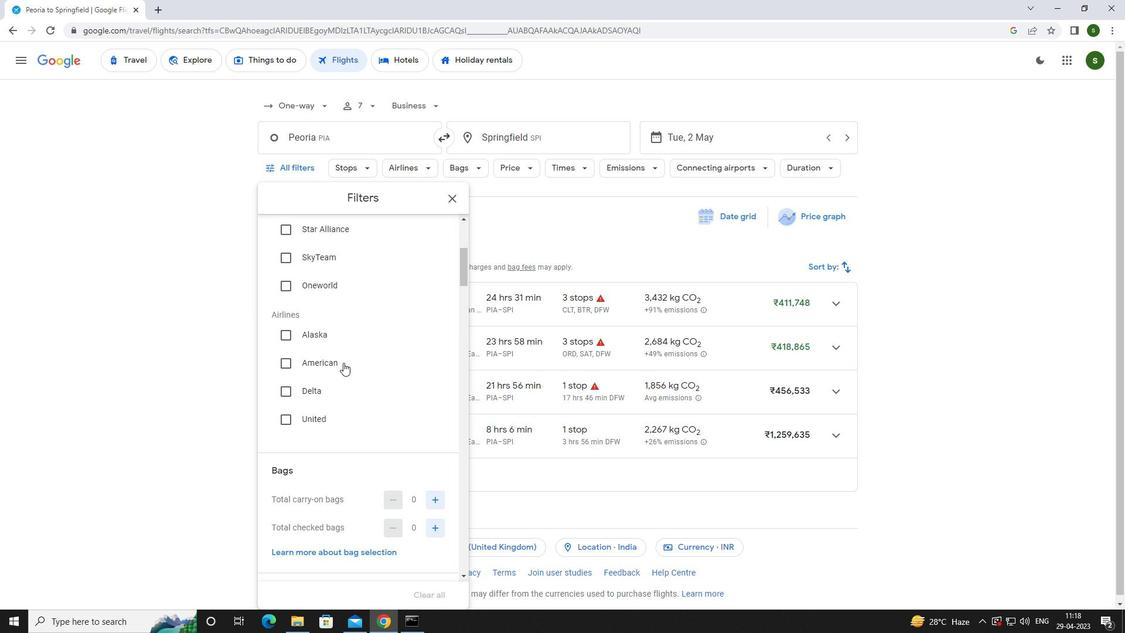 
Action: Mouse moved to (438, 442)
Screenshot: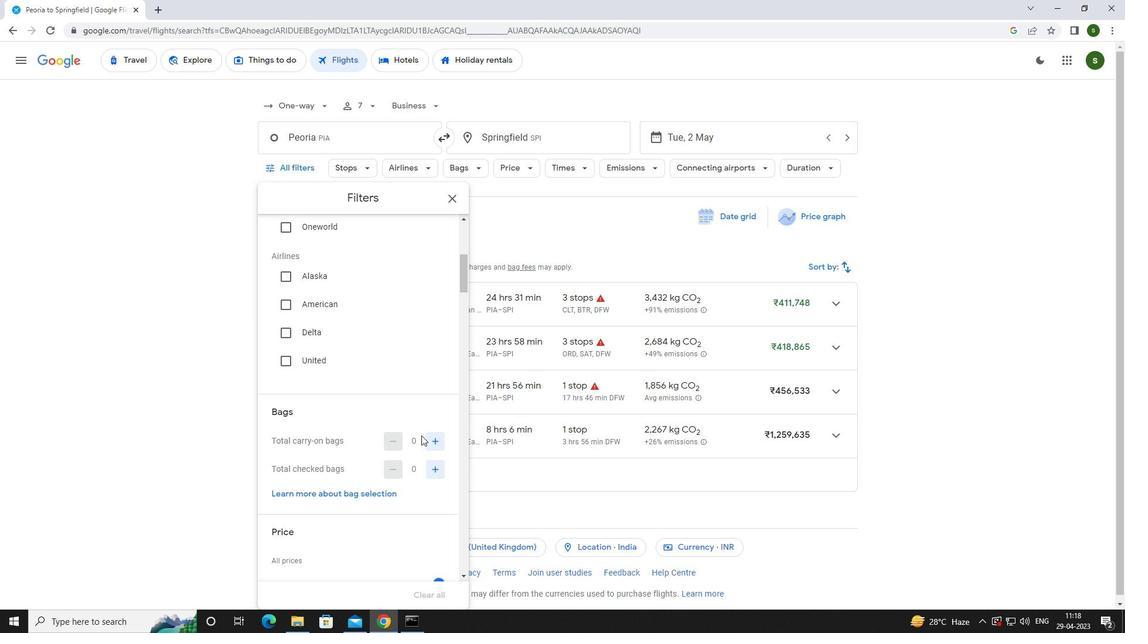 
Action: Mouse pressed left at (438, 442)
Screenshot: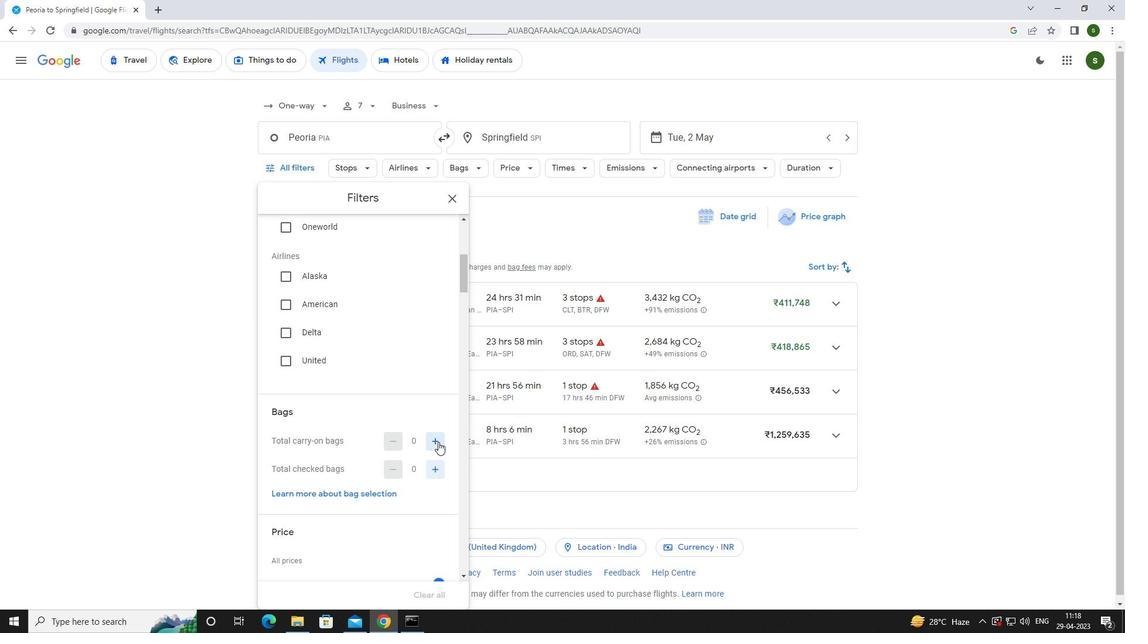 
Action: Mouse pressed left at (438, 442)
Screenshot: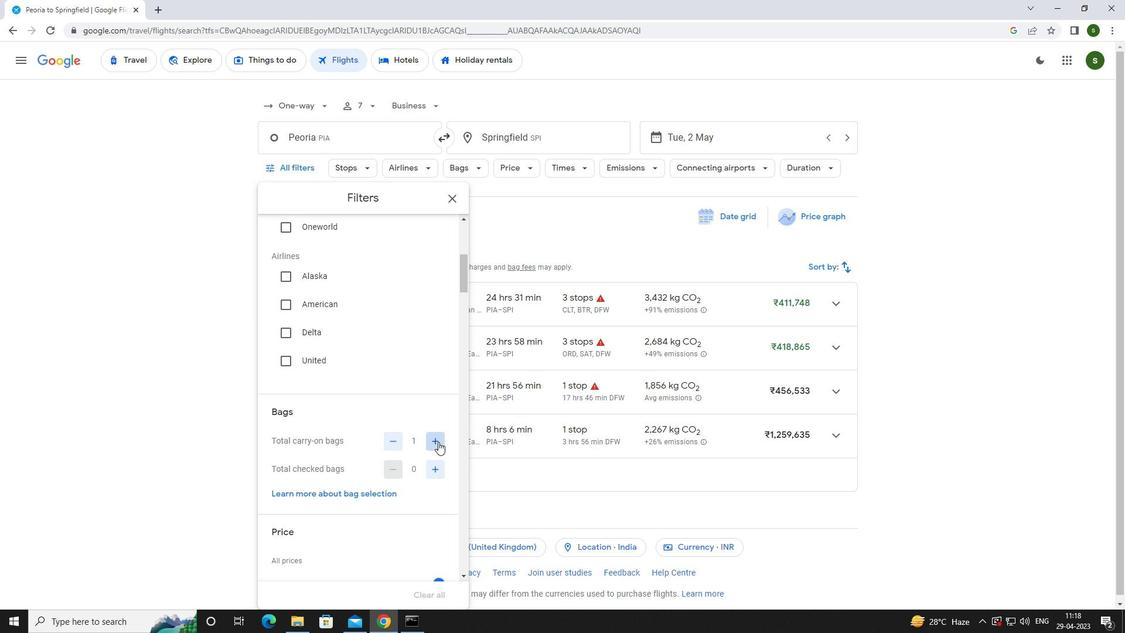 
Action: Mouse moved to (433, 467)
Screenshot: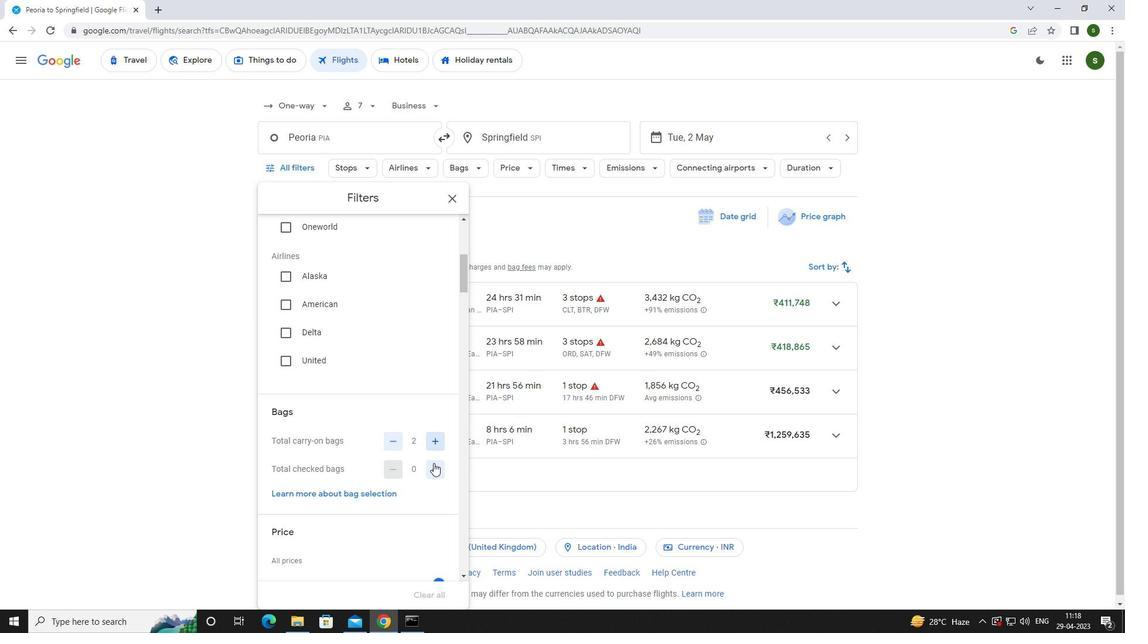 
Action: Mouse pressed left at (433, 467)
Screenshot: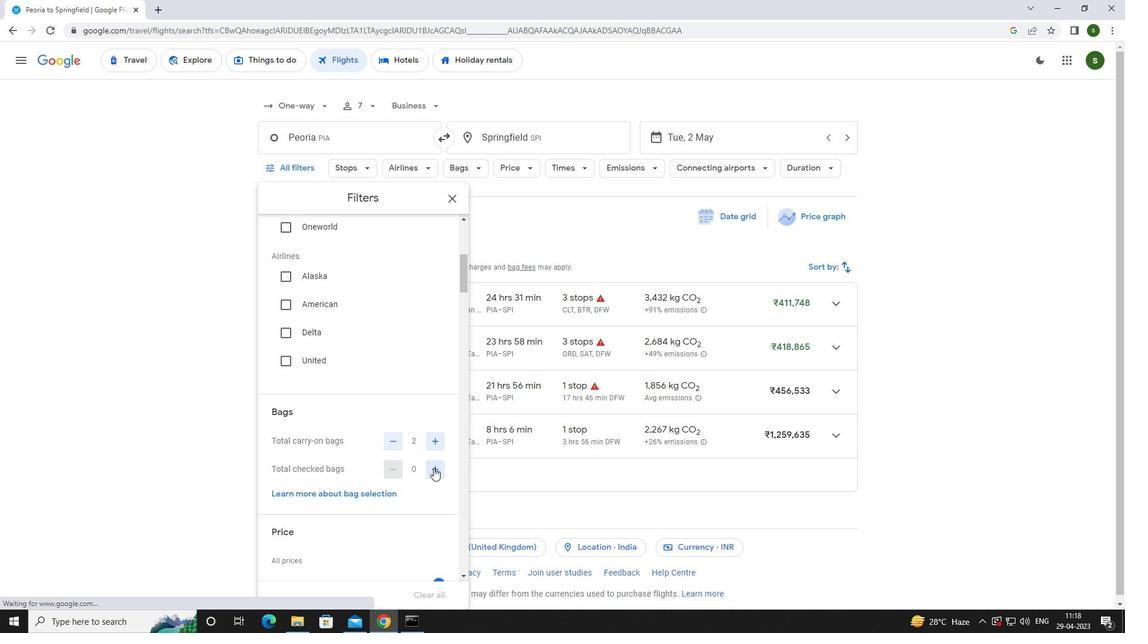 
Action: Mouse pressed left at (433, 467)
Screenshot: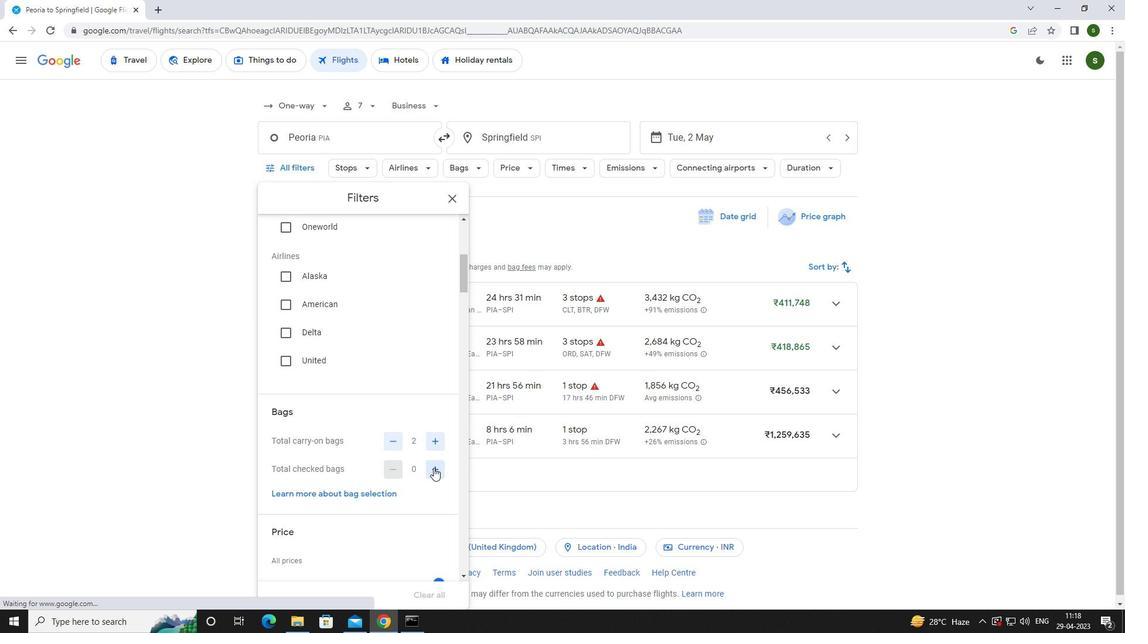 
Action: Mouse pressed left at (433, 467)
Screenshot: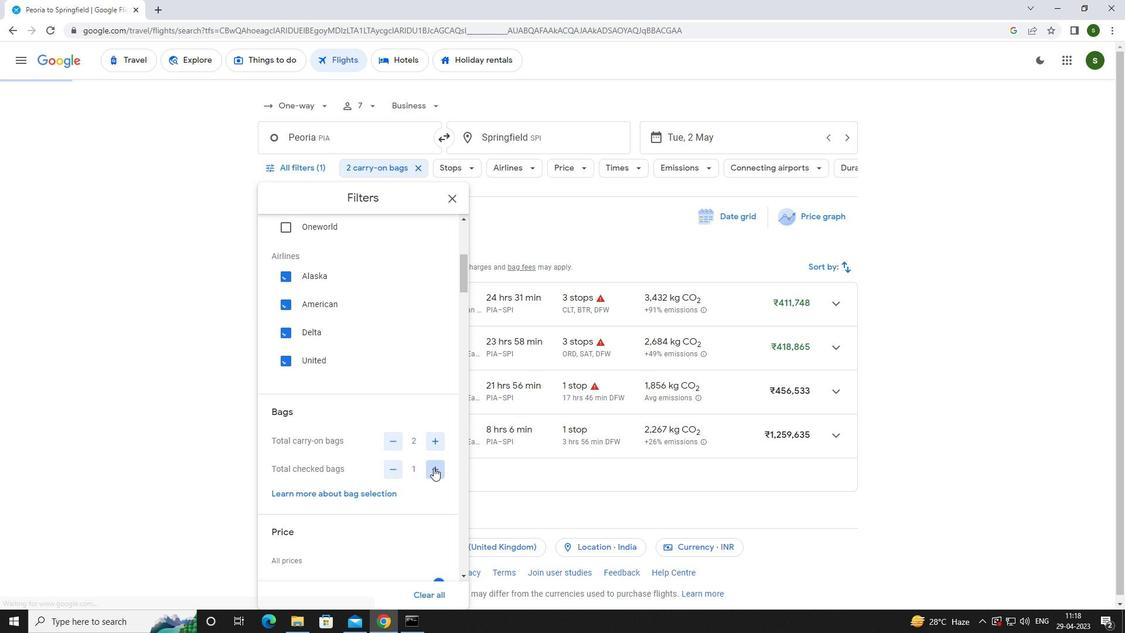 
Action: Mouse pressed left at (433, 467)
Screenshot: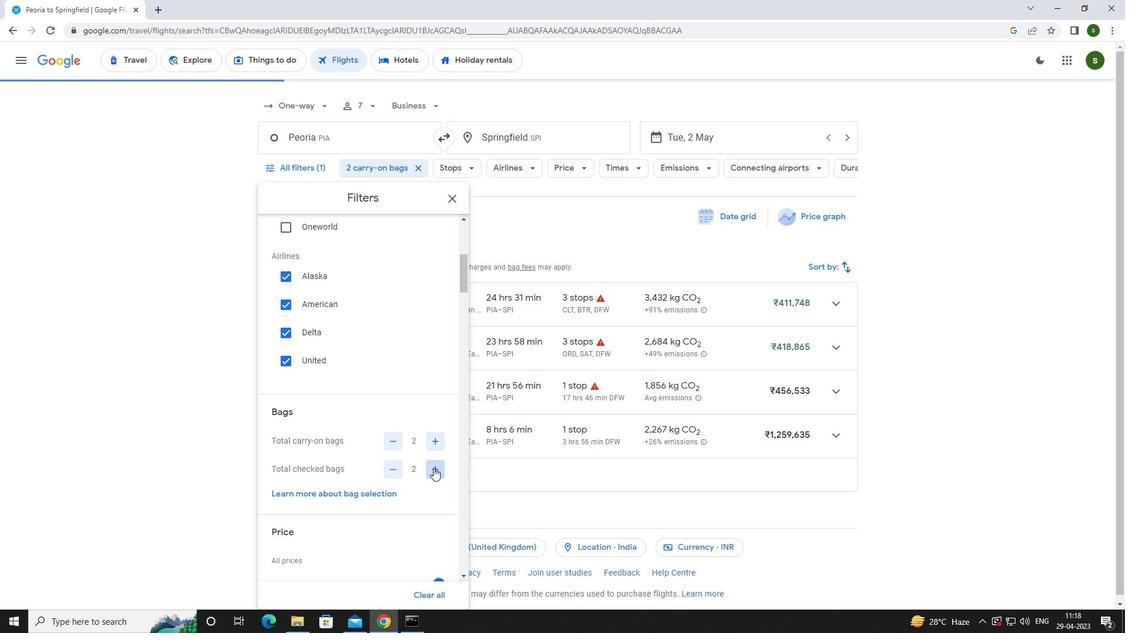 
Action: Mouse pressed left at (433, 467)
Screenshot: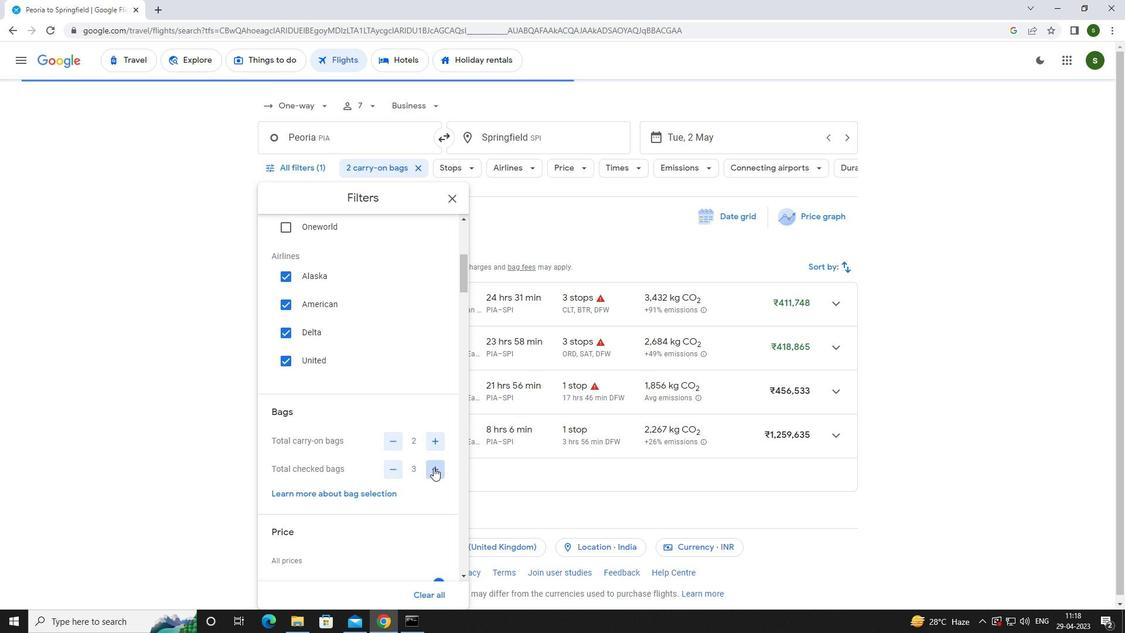 
Action: Mouse pressed left at (433, 467)
Screenshot: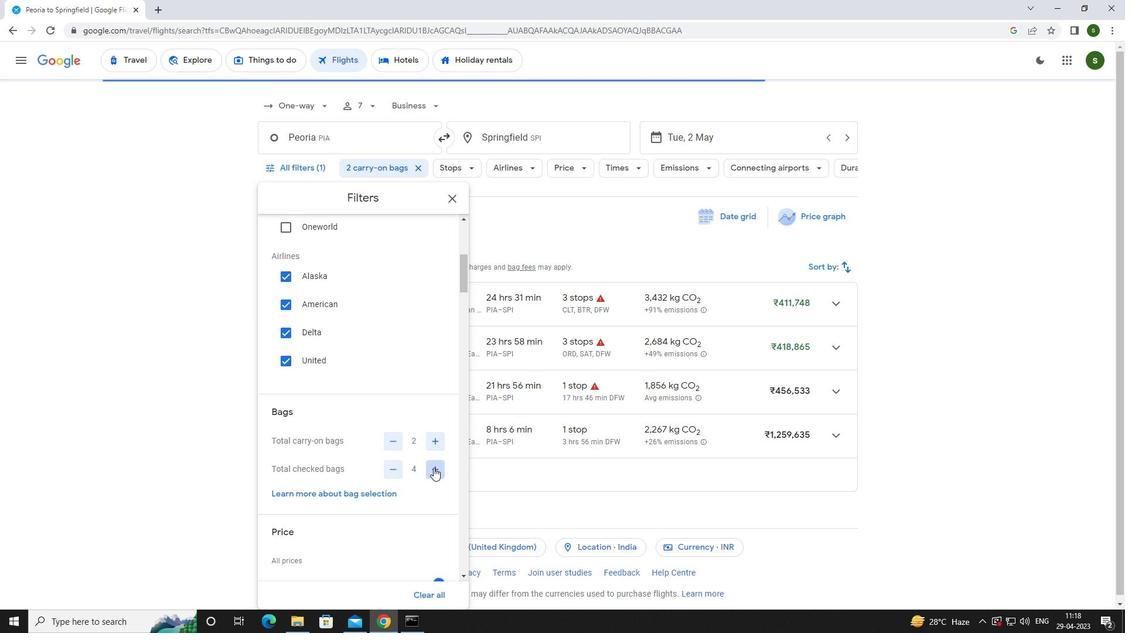 
Action: Mouse pressed left at (433, 467)
Screenshot: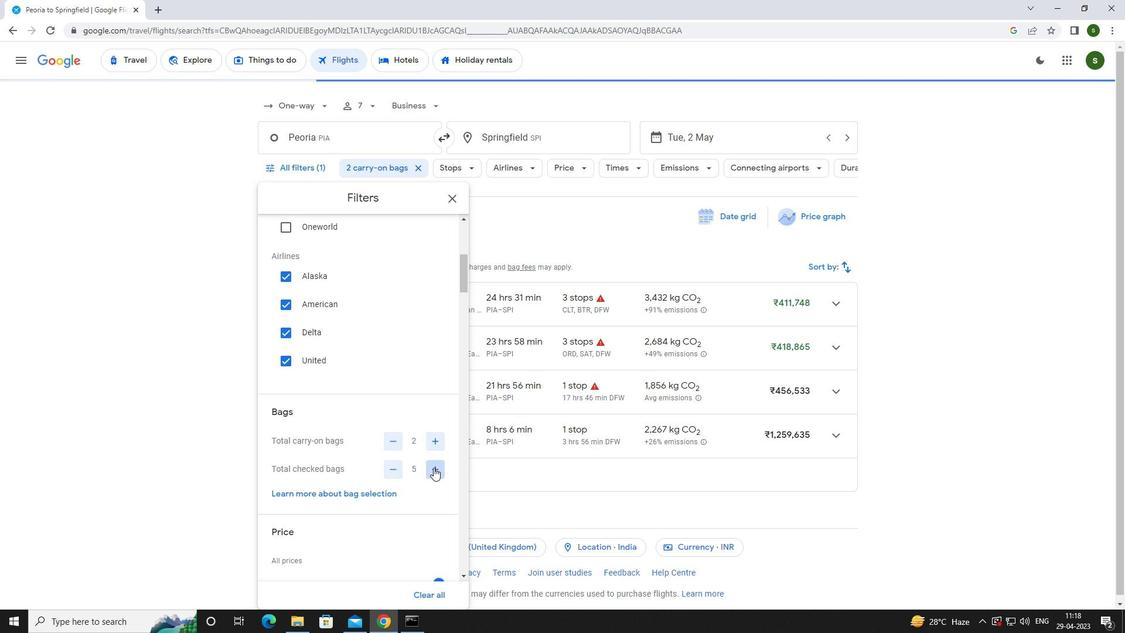 
Action: Mouse moved to (396, 464)
Screenshot: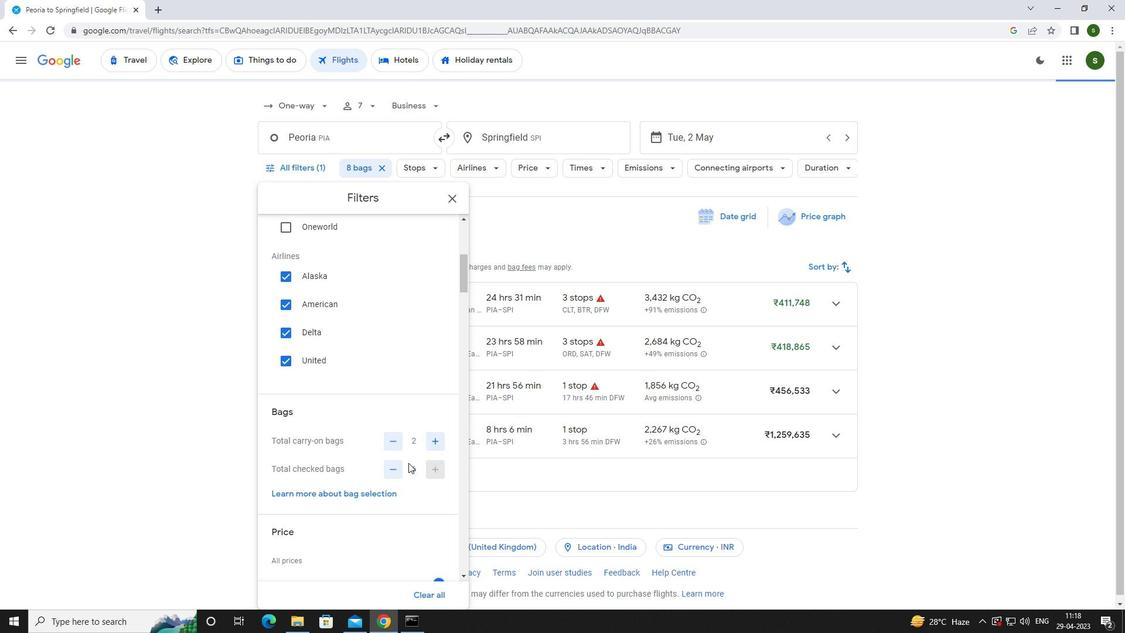 
Action: Mouse scrolled (396, 463) with delta (0, 0)
Screenshot: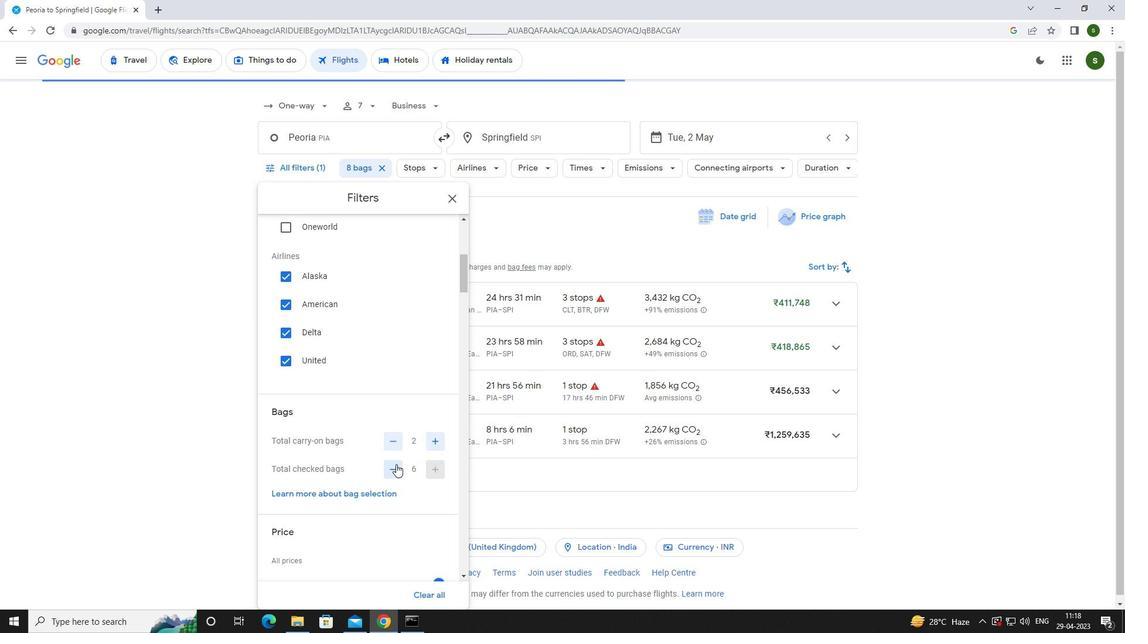 
Action: Mouse moved to (437, 523)
Screenshot: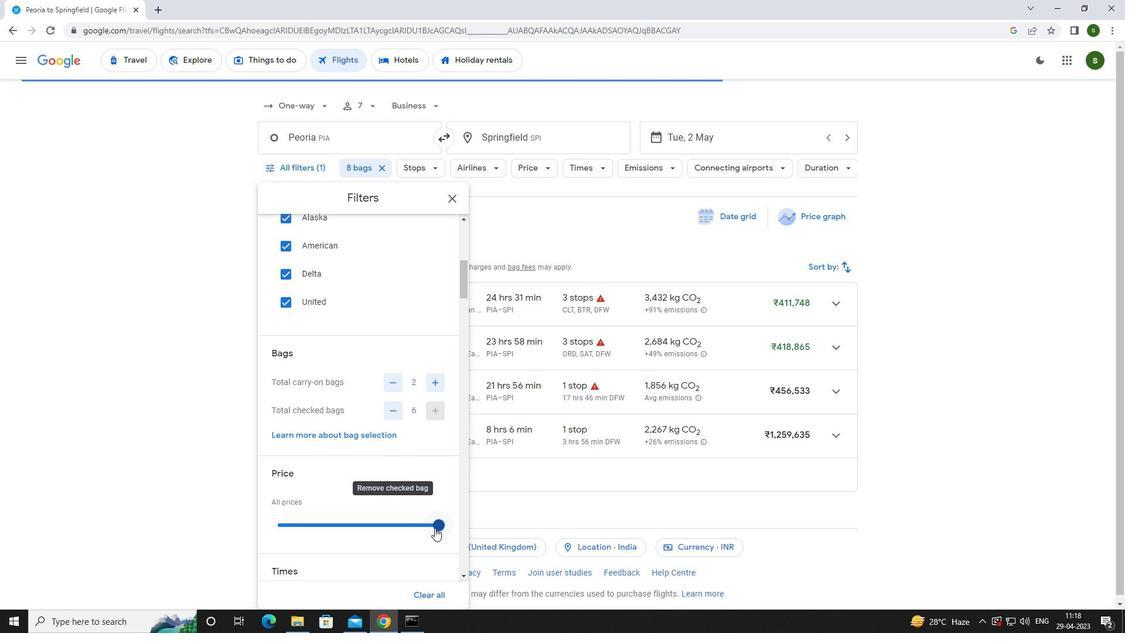 
Action: Mouse pressed left at (437, 523)
Screenshot: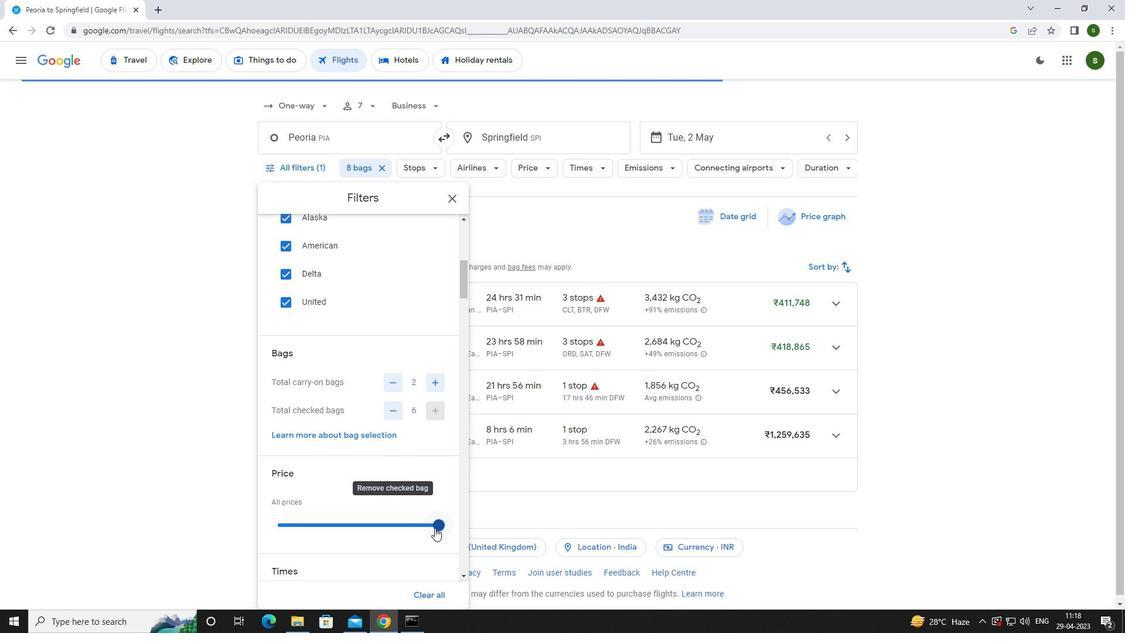 
Action: Mouse moved to (361, 493)
Screenshot: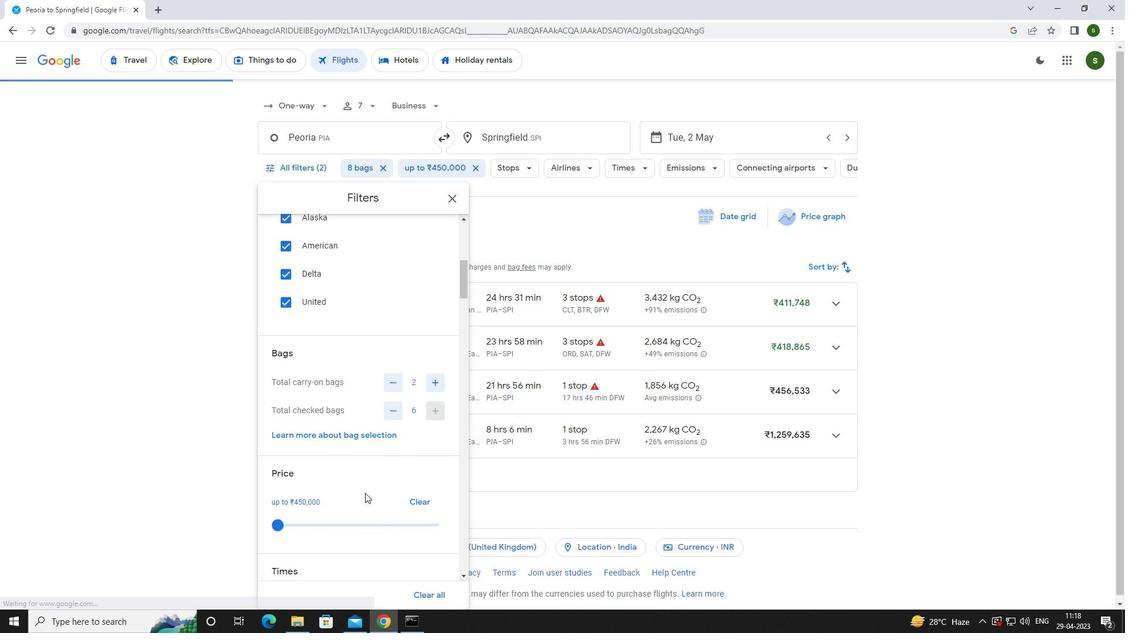 
Action: Mouse scrolled (361, 493) with delta (0, 0)
Screenshot: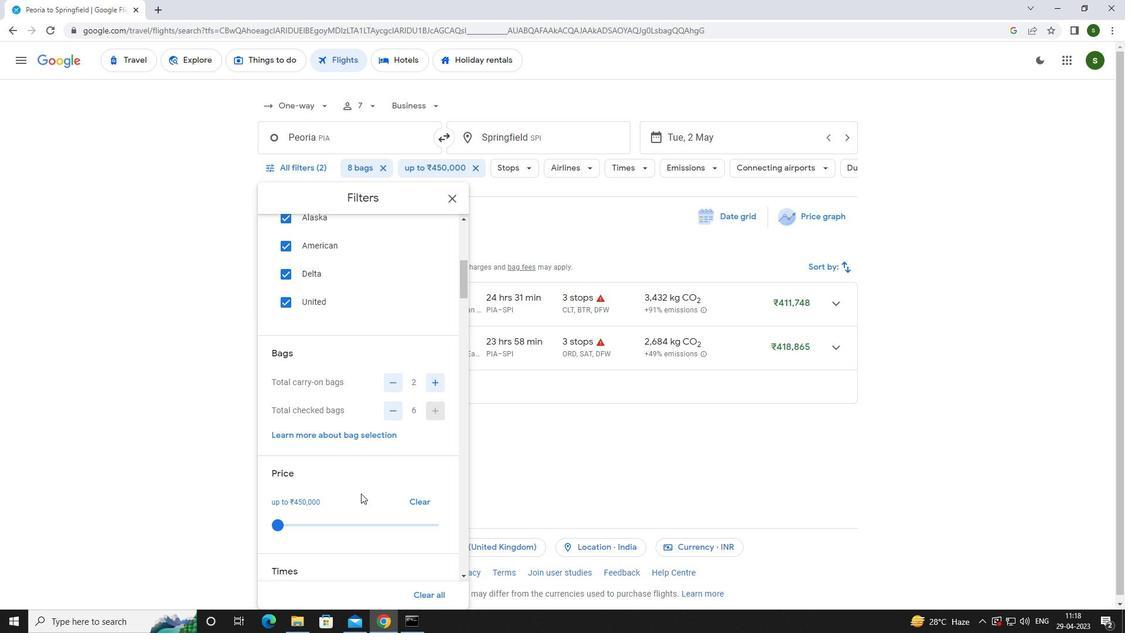 
Action: Mouse moved to (310, 510)
Screenshot: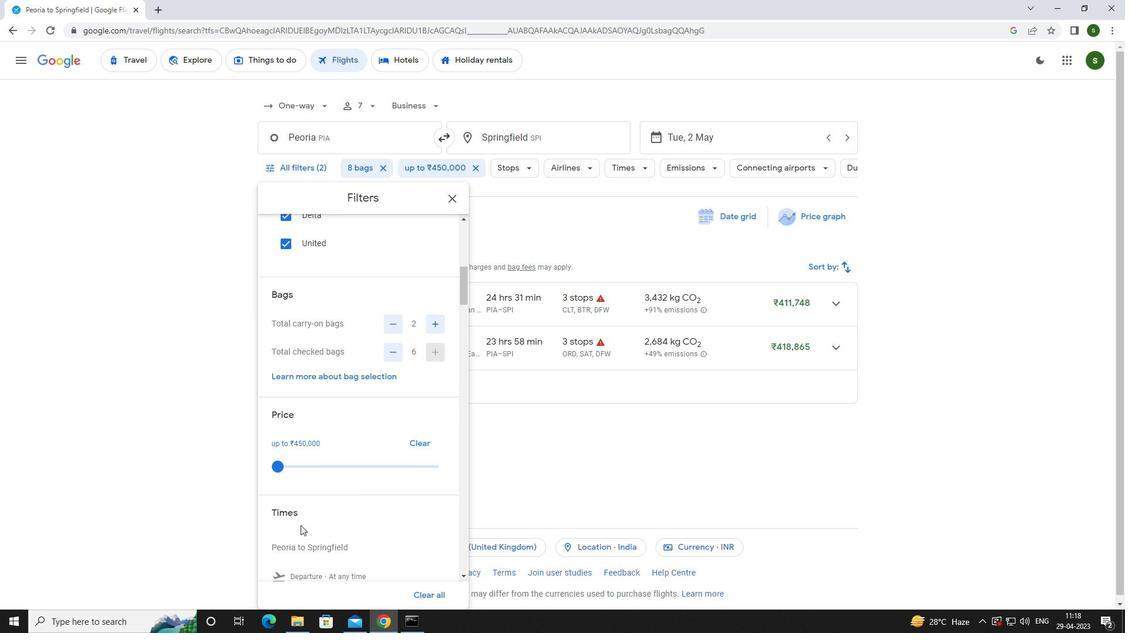 
Action: Mouse scrolled (310, 510) with delta (0, 0)
Screenshot: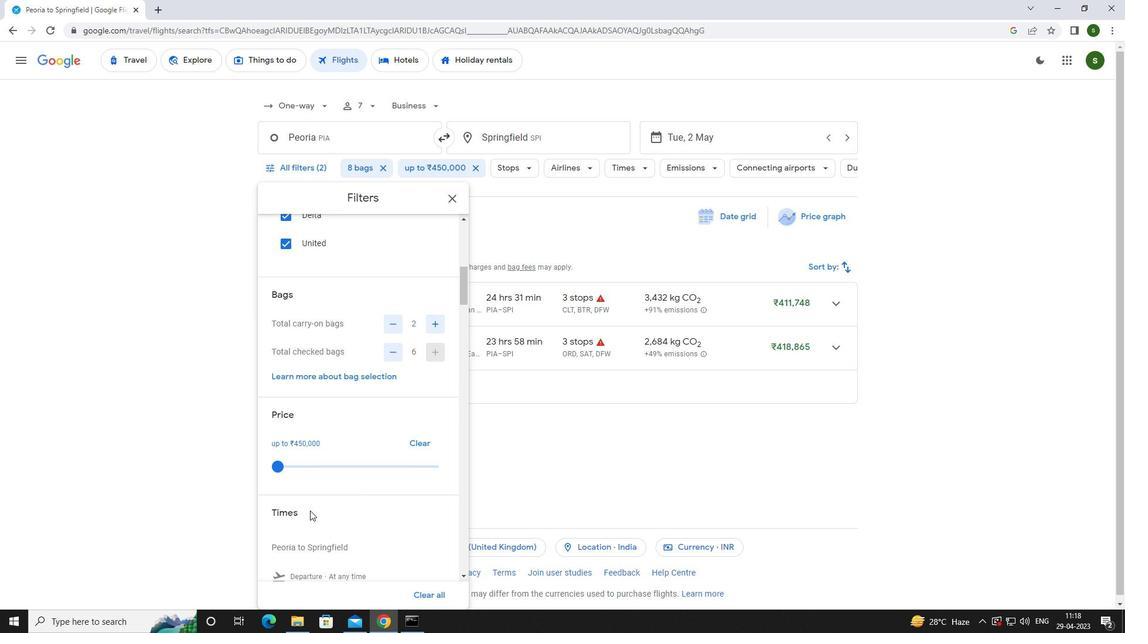 
Action: Mouse scrolled (310, 510) with delta (0, 0)
Screenshot: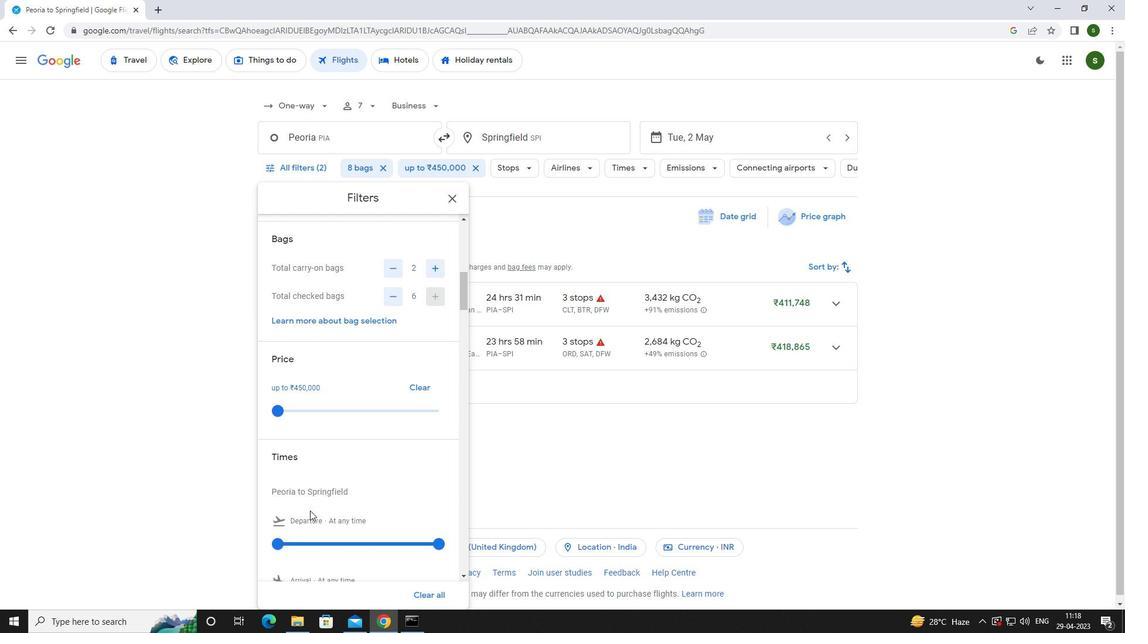 
Action: Mouse moved to (280, 486)
Screenshot: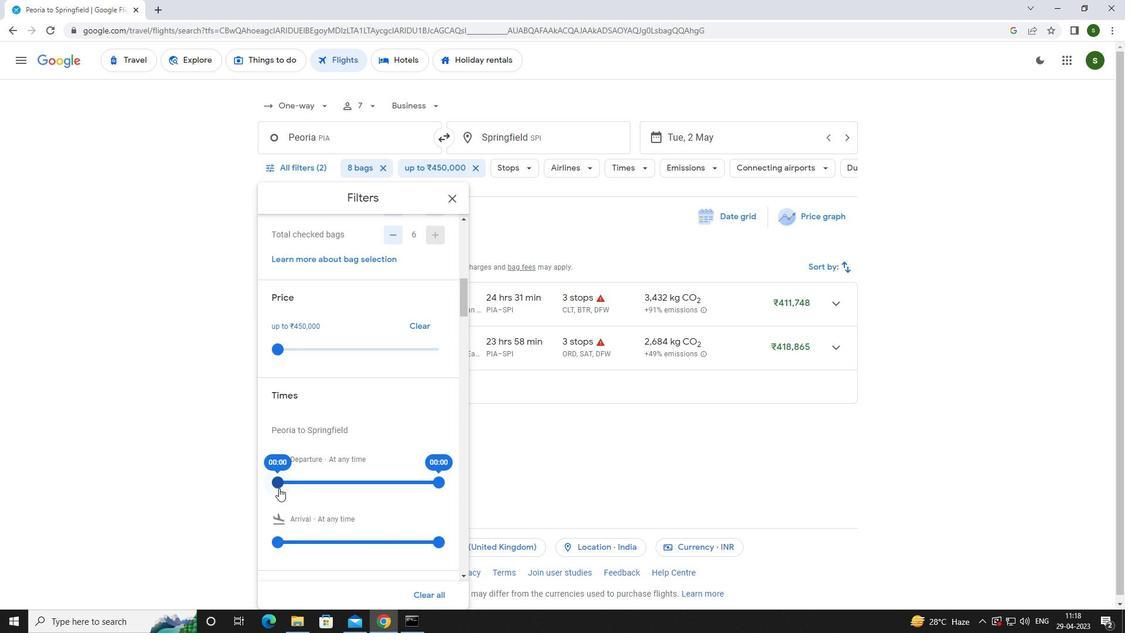 
Action: Mouse pressed left at (280, 486)
Screenshot: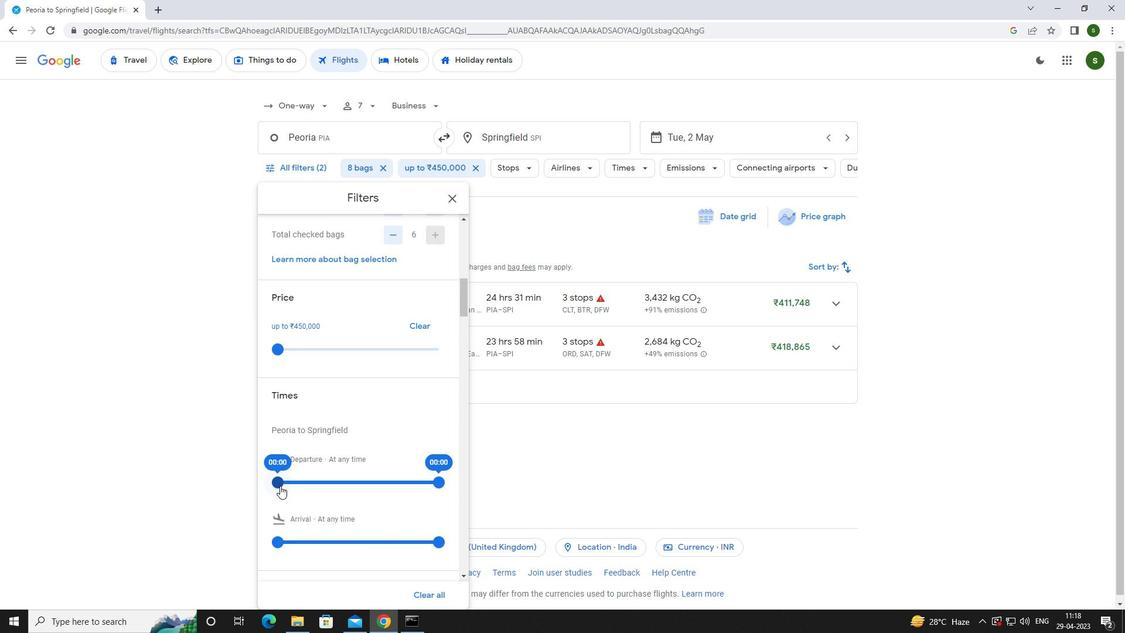 
Action: Mouse moved to (568, 445)
Screenshot: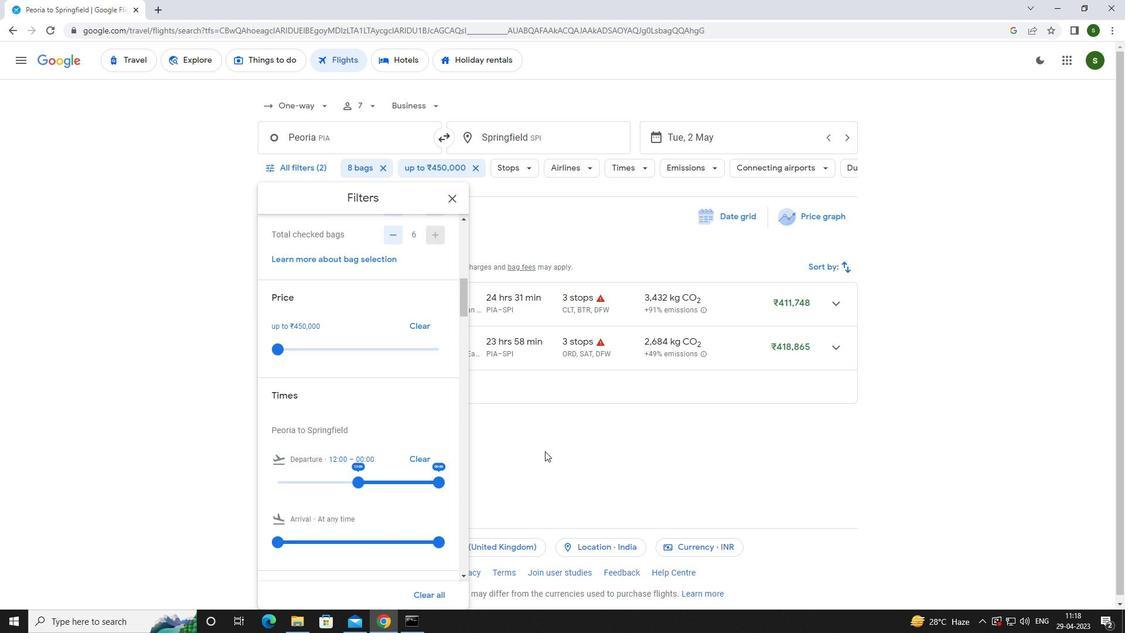 
Action: Mouse pressed left at (568, 445)
Screenshot: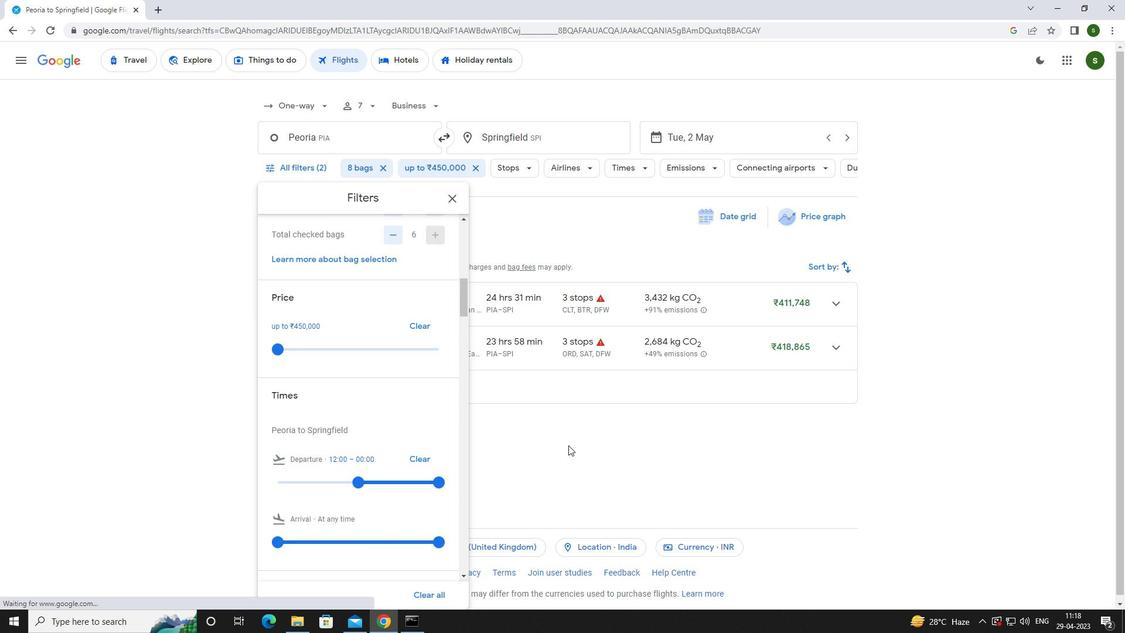 
